 Task: Open Card Manufacturing Execution in Board Sales Territory Mapping and Analysis to Workspace Business Loans and add a team member Softage.3@softage.net, a label Blue, a checklist Cloud Computing, an attachment from Trello, a color Blue and finally, add a card description 'Create and send out employee satisfaction survey on recognition and rewards' and a comment 'We should approach this task with a sense of flexibility and adaptability, being open to feedback and willing to make adjustments as needed.'. Add a start date 'Jan 03, 1900' with a due date 'Jan 10, 1900'
Action: Mouse moved to (61, 356)
Screenshot: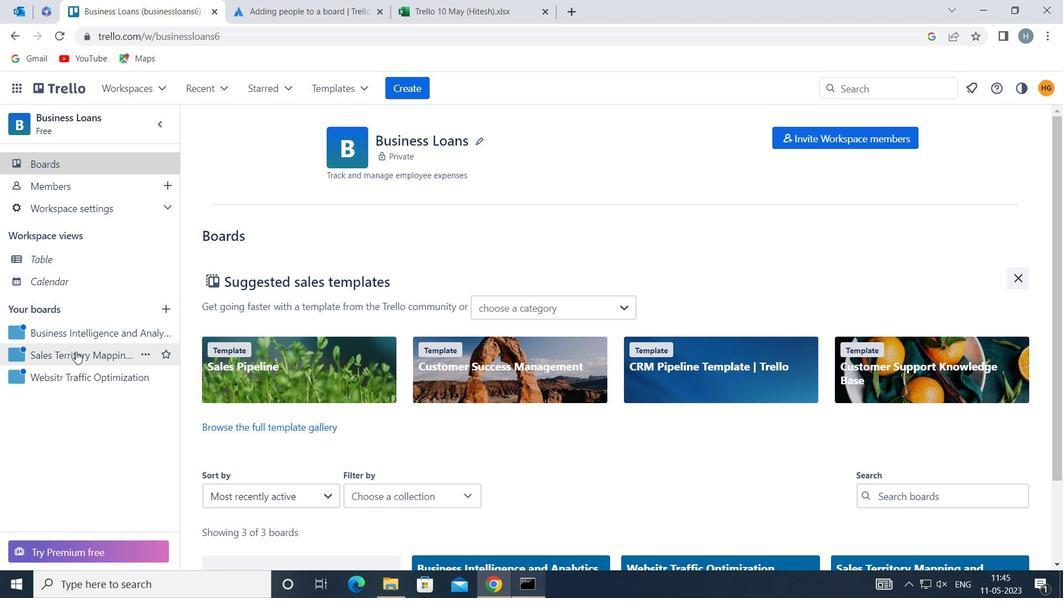 
Action: Mouse pressed left at (61, 356)
Screenshot: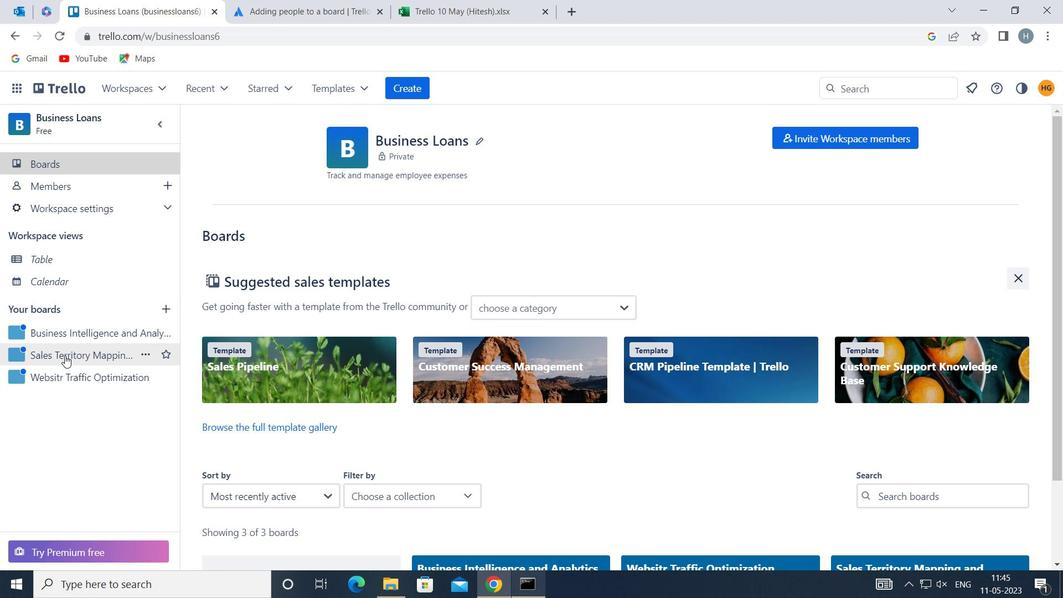 
Action: Mouse moved to (300, 197)
Screenshot: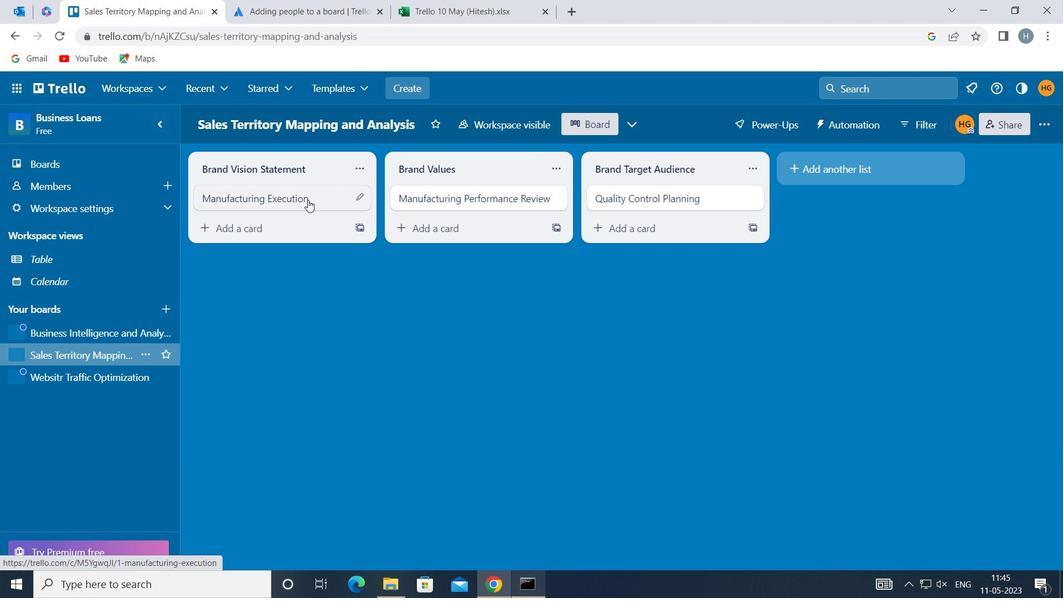 
Action: Mouse pressed left at (300, 197)
Screenshot: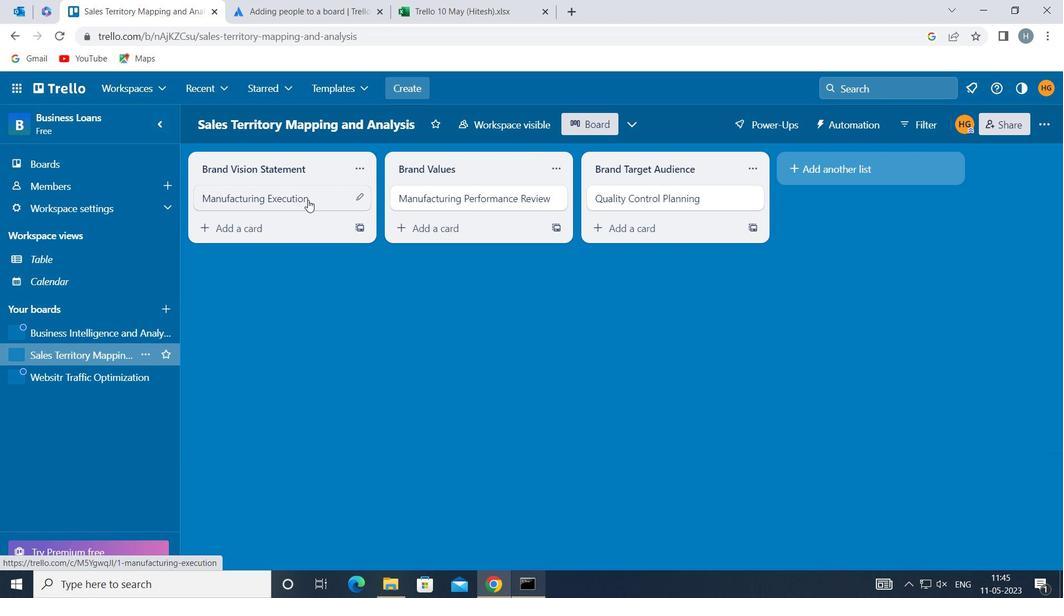 
Action: Mouse moved to (693, 198)
Screenshot: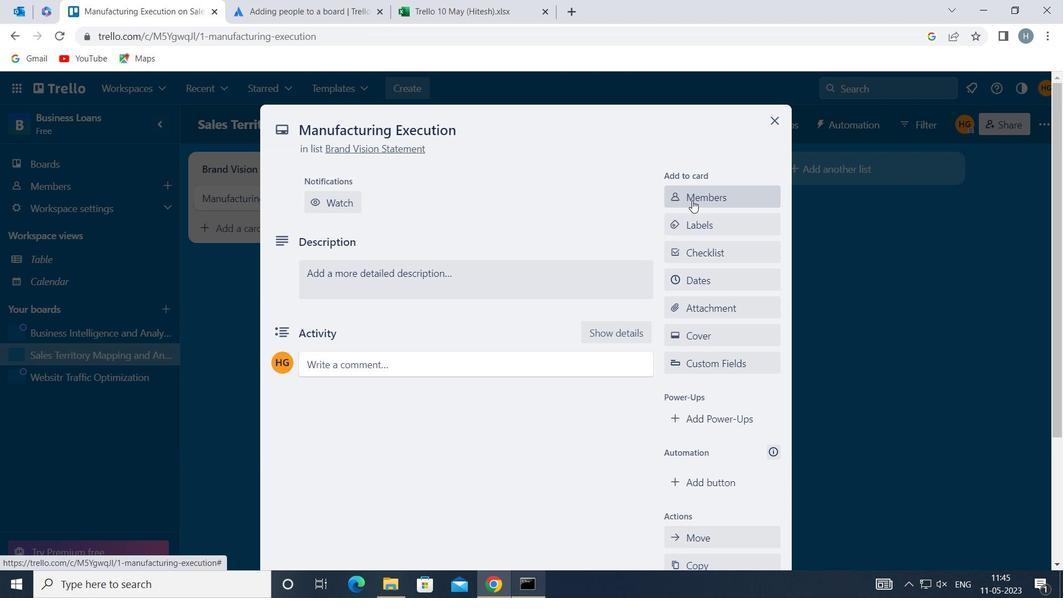 
Action: Mouse pressed left at (693, 198)
Screenshot: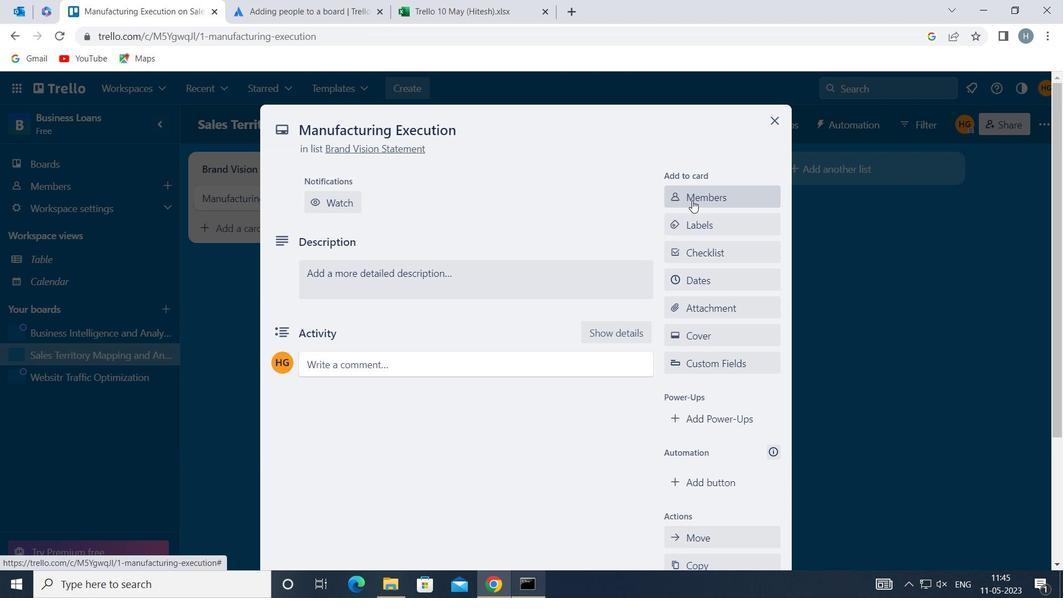 
Action: Mouse moved to (694, 197)
Screenshot: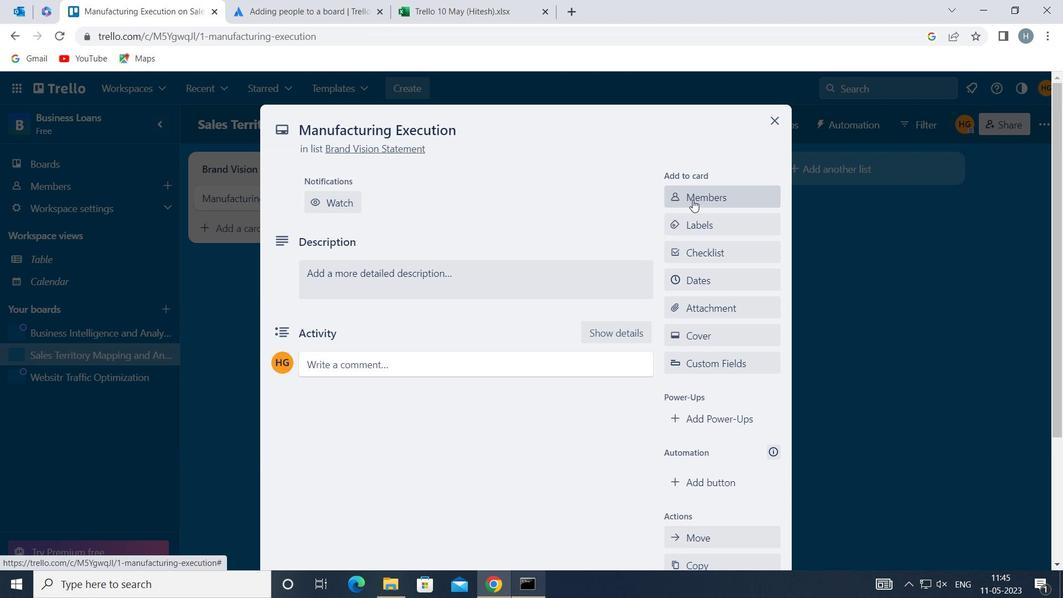 
Action: Key pressed softage
Screenshot: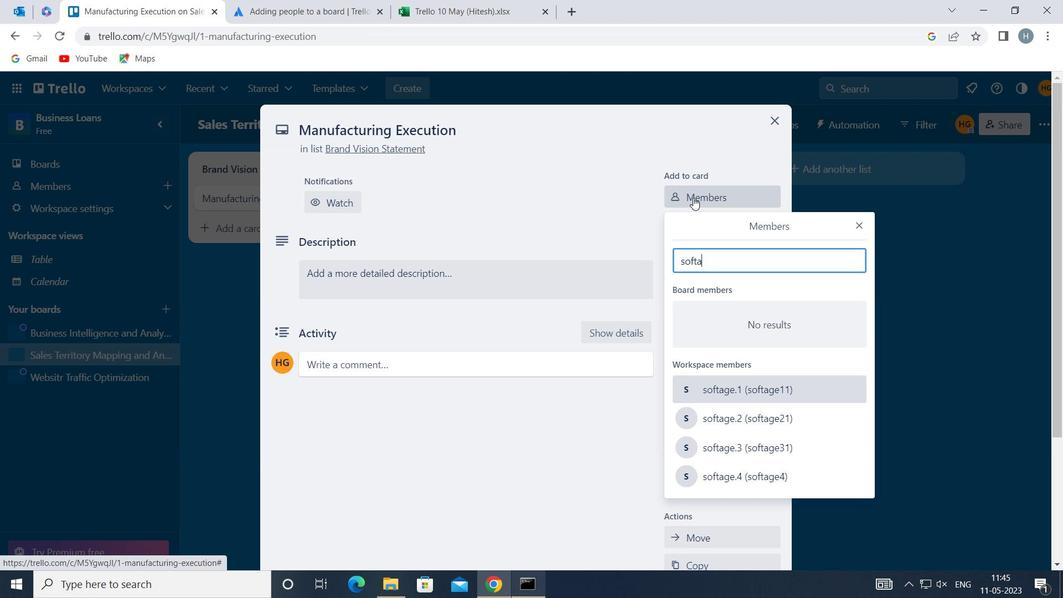 
Action: Mouse moved to (770, 444)
Screenshot: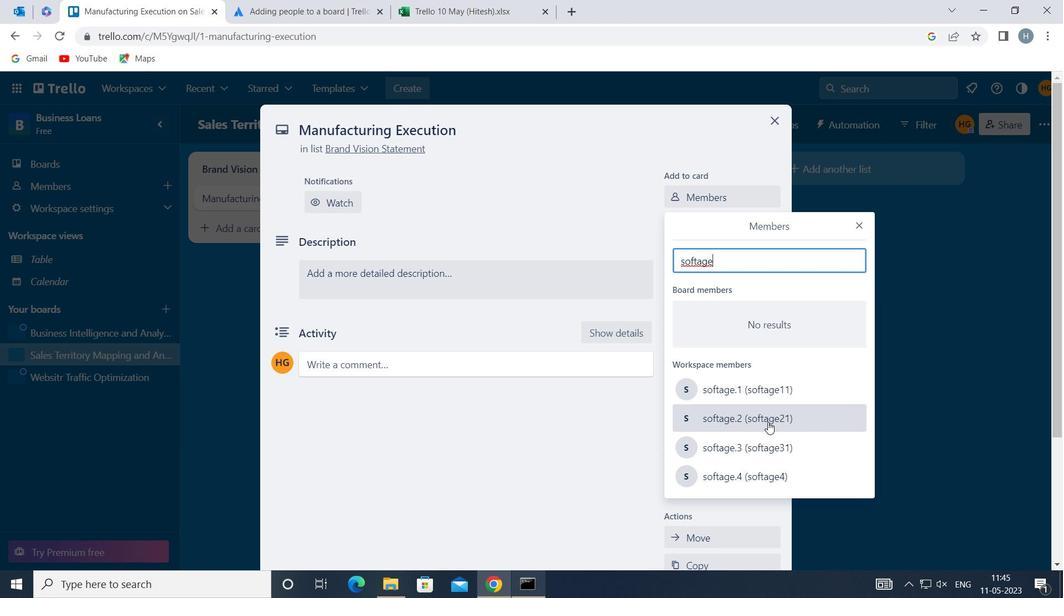 
Action: Mouse pressed left at (770, 444)
Screenshot: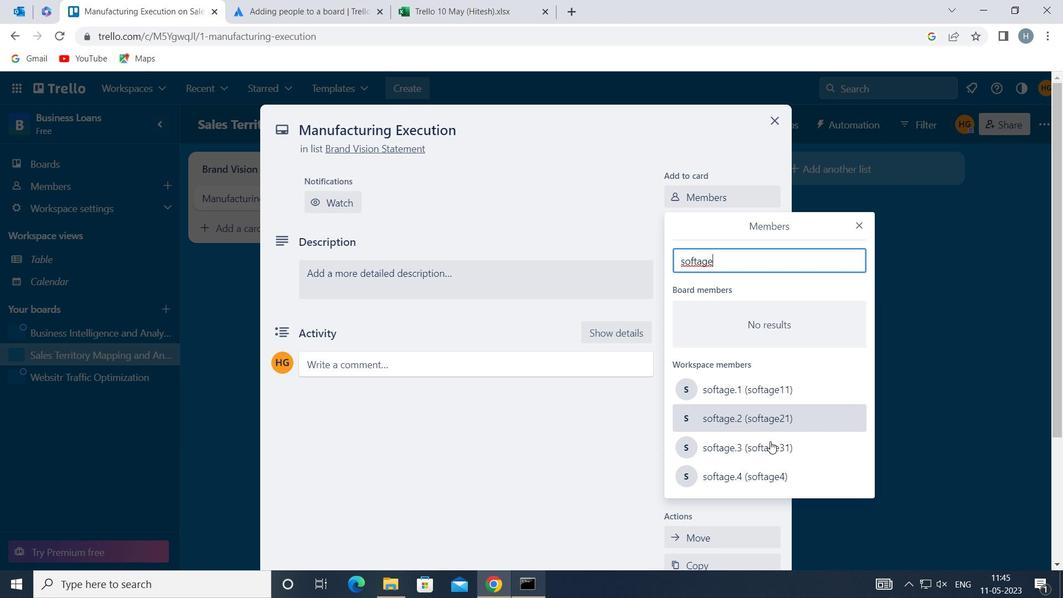 
Action: Mouse moved to (860, 221)
Screenshot: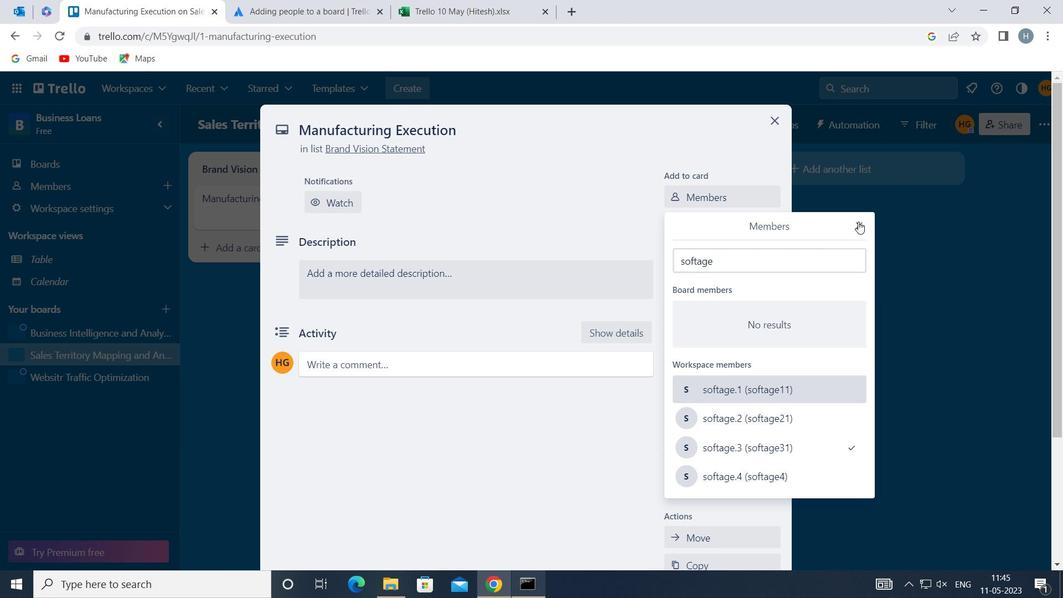 
Action: Mouse pressed left at (860, 221)
Screenshot: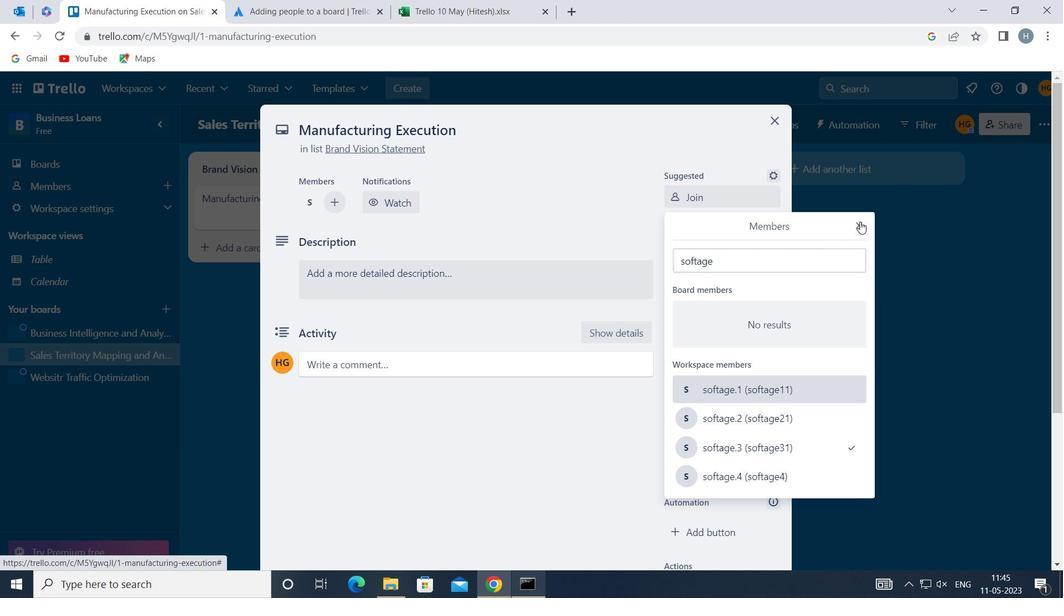 
Action: Mouse moved to (731, 274)
Screenshot: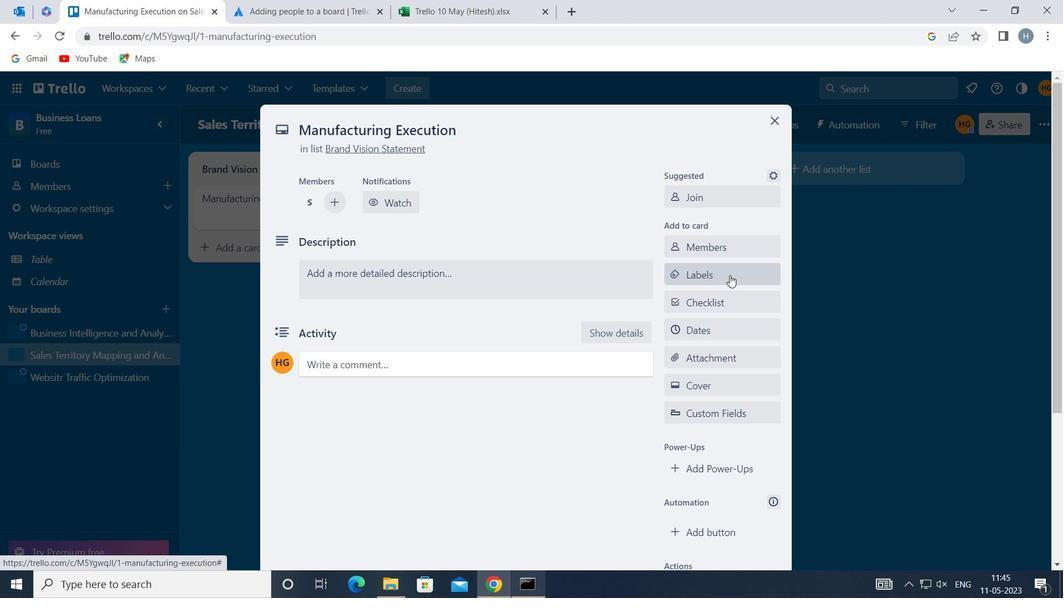 
Action: Mouse pressed left at (731, 274)
Screenshot: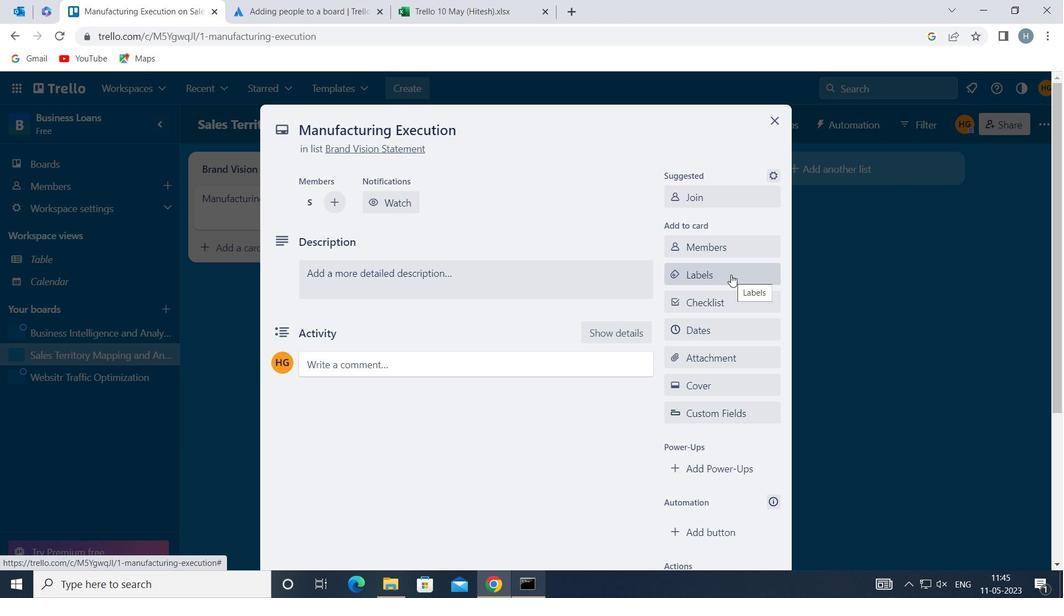 
Action: Mouse moved to (745, 325)
Screenshot: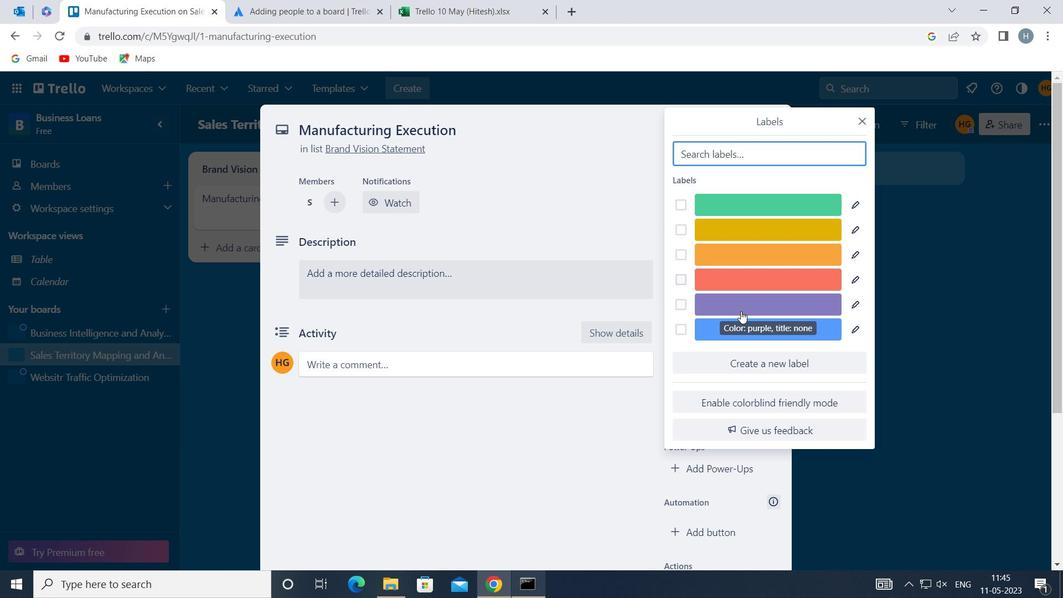
Action: Mouse pressed left at (745, 325)
Screenshot: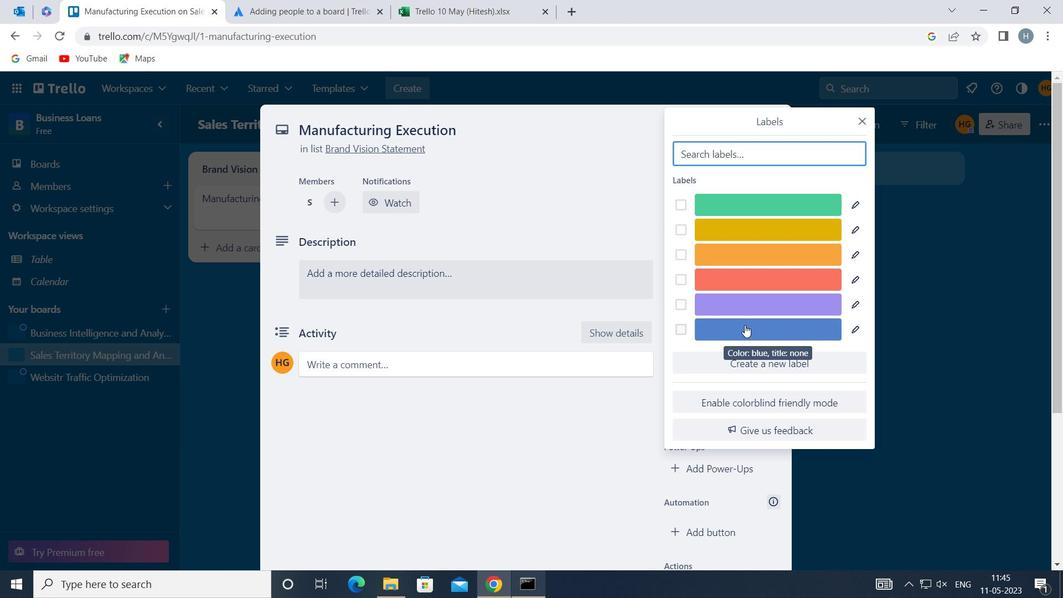 
Action: Mouse moved to (861, 119)
Screenshot: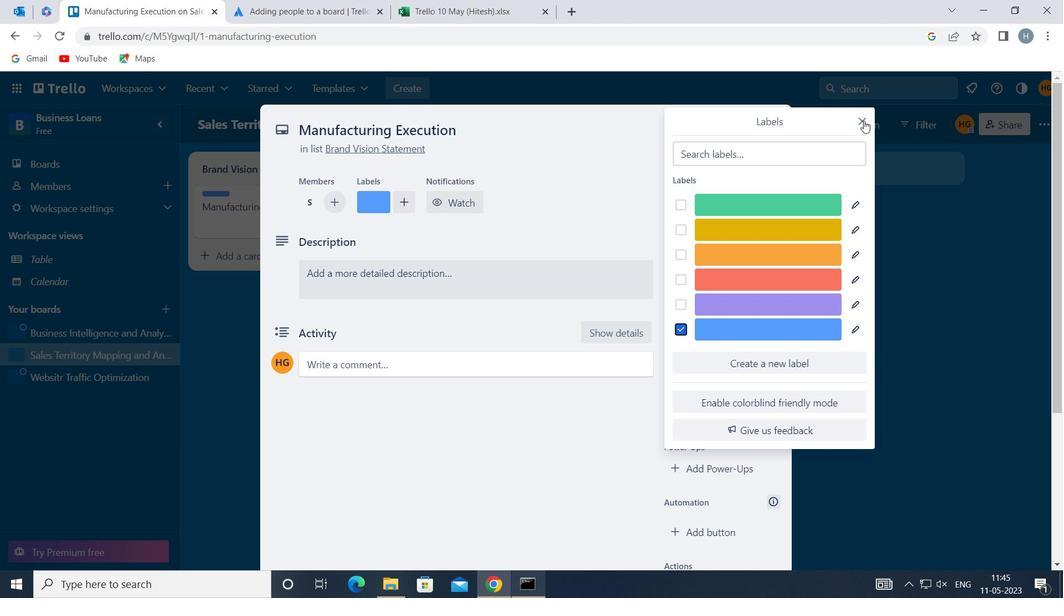 
Action: Mouse pressed left at (861, 119)
Screenshot: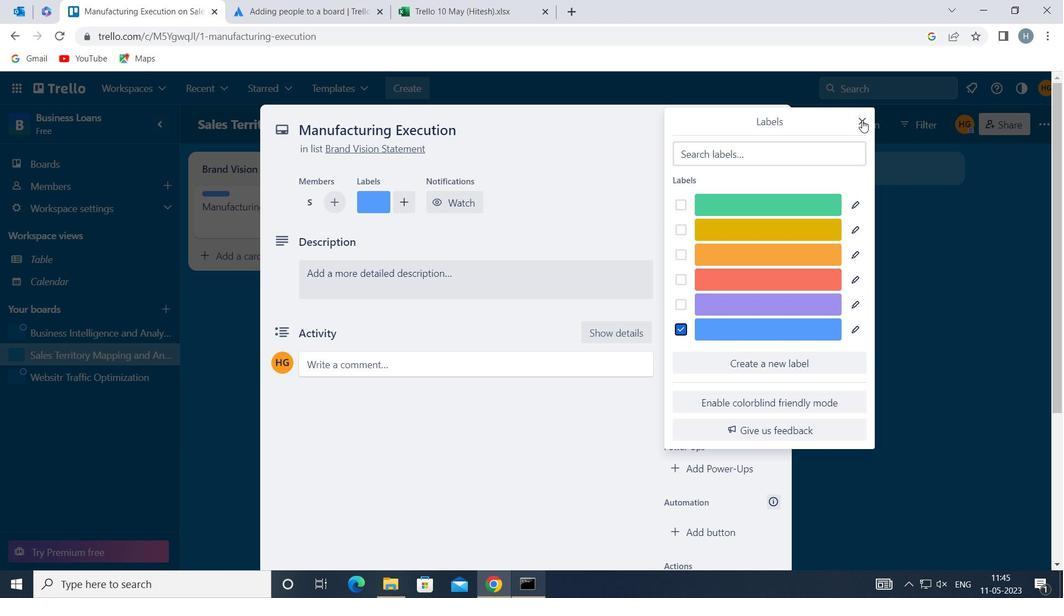 
Action: Mouse moved to (731, 294)
Screenshot: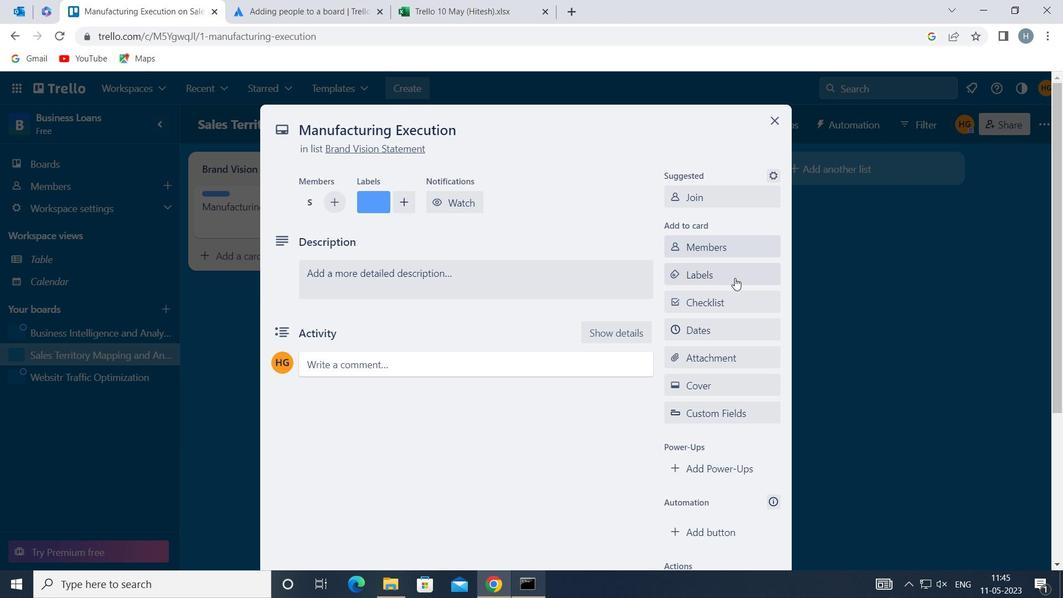 
Action: Mouse pressed left at (731, 294)
Screenshot: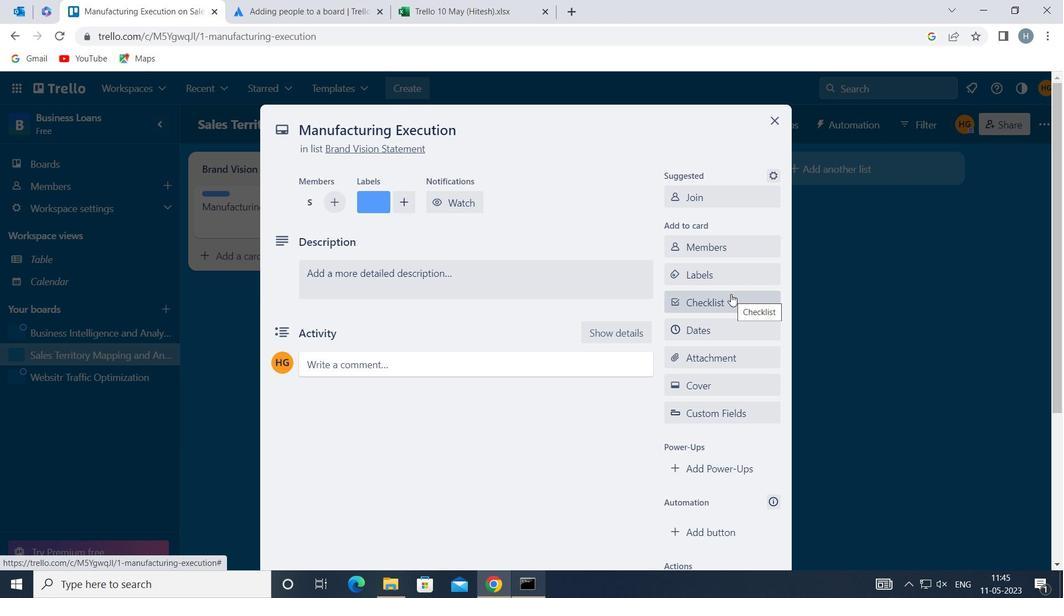 
Action: Key pressed <Key.shift>CLOUD
Screenshot: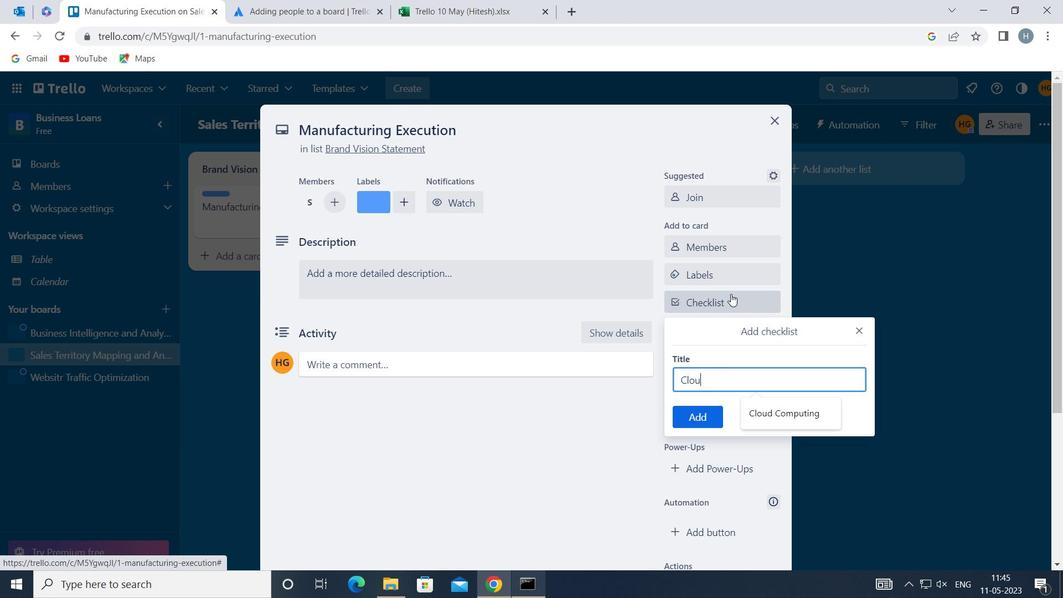 
Action: Mouse moved to (770, 412)
Screenshot: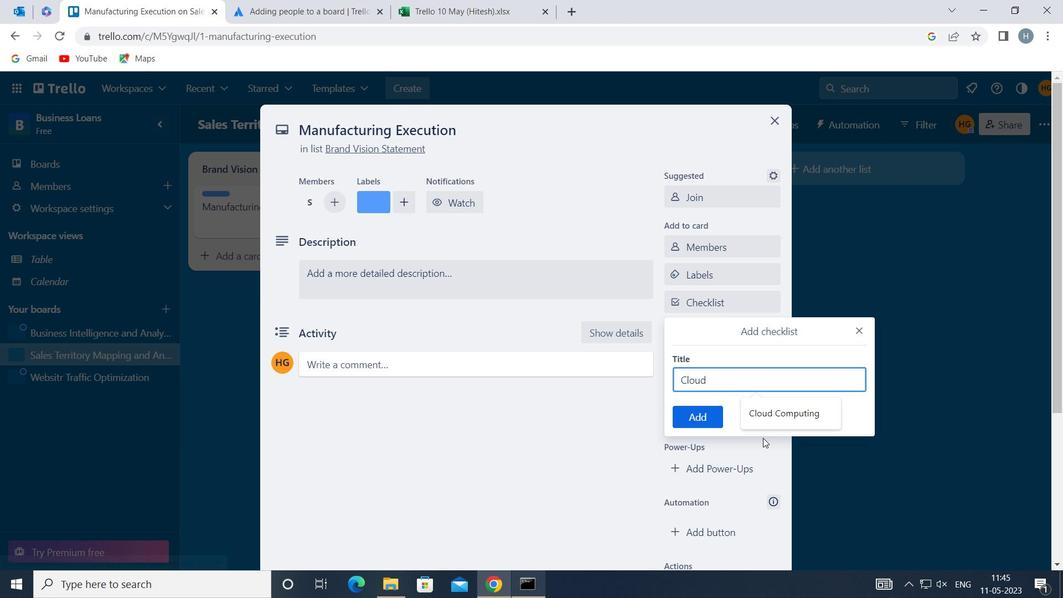 
Action: Mouse pressed left at (770, 412)
Screenshot: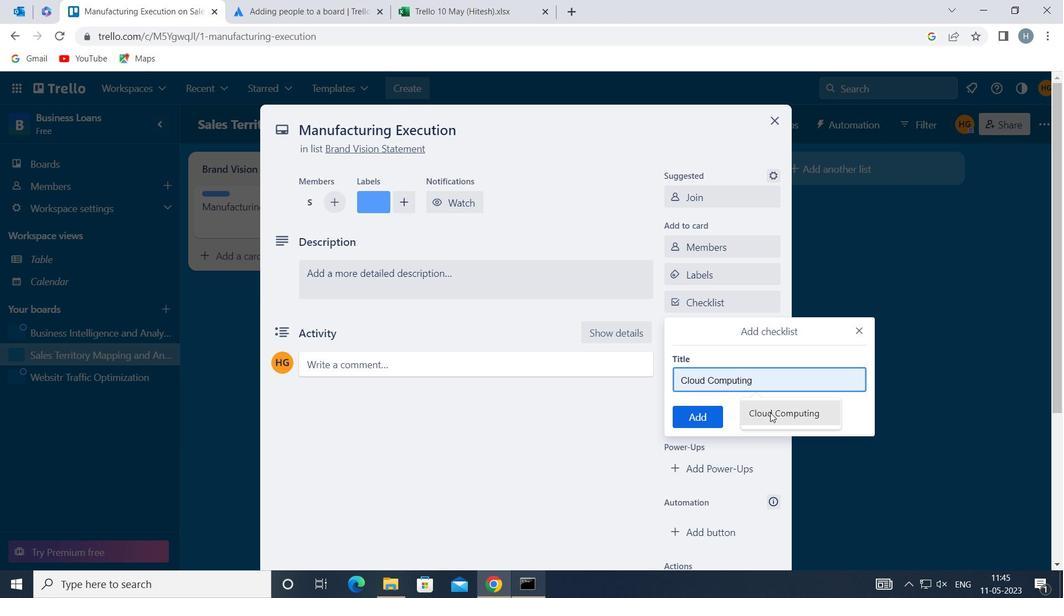 
Action: Mouse moved to (701, 413)
Screenshot: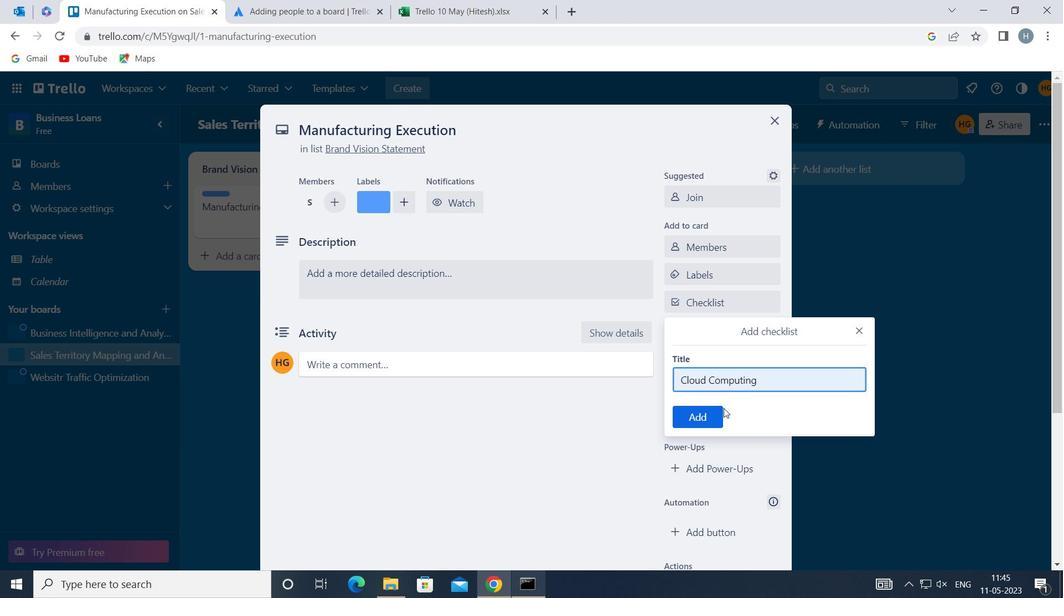 
Action: Mouse pressed left at (701, 413)
Screenshot: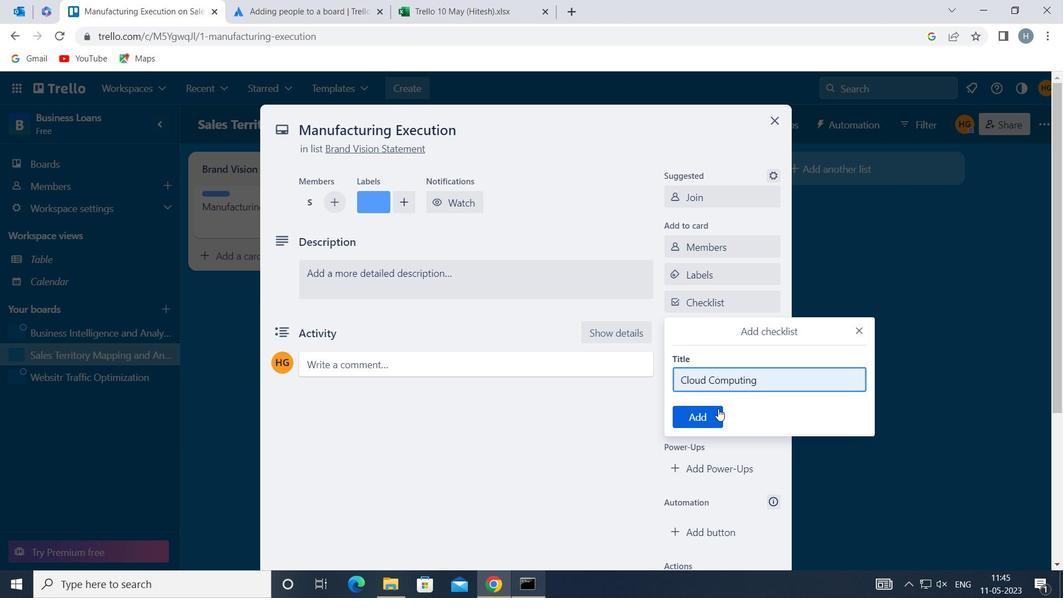 
Action: Mouse moved to (722, 356)
Screenshot: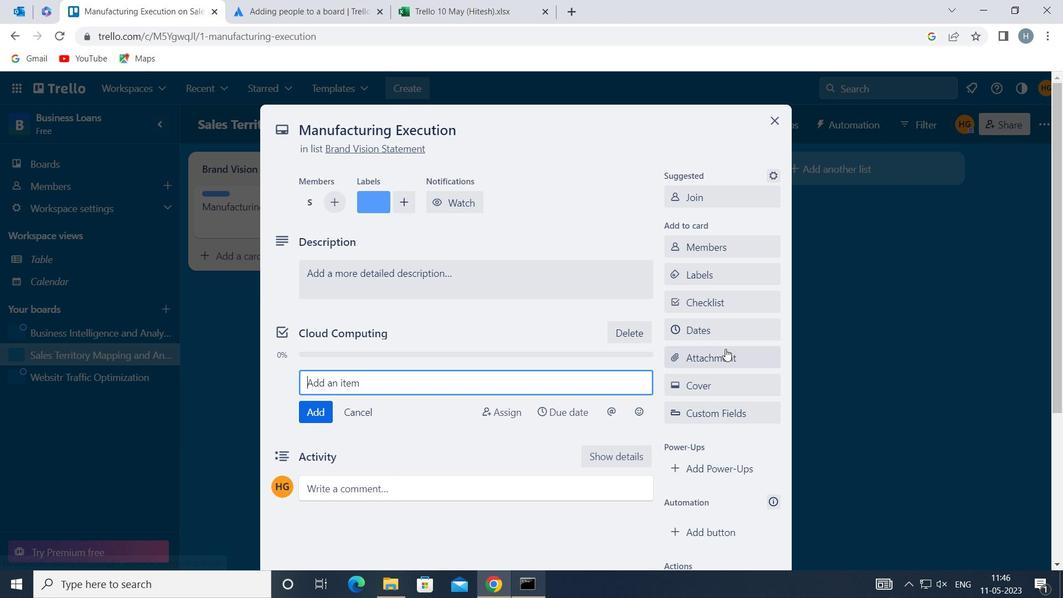 
Action: Mouse pressed left at (722, 356)
Screenshot: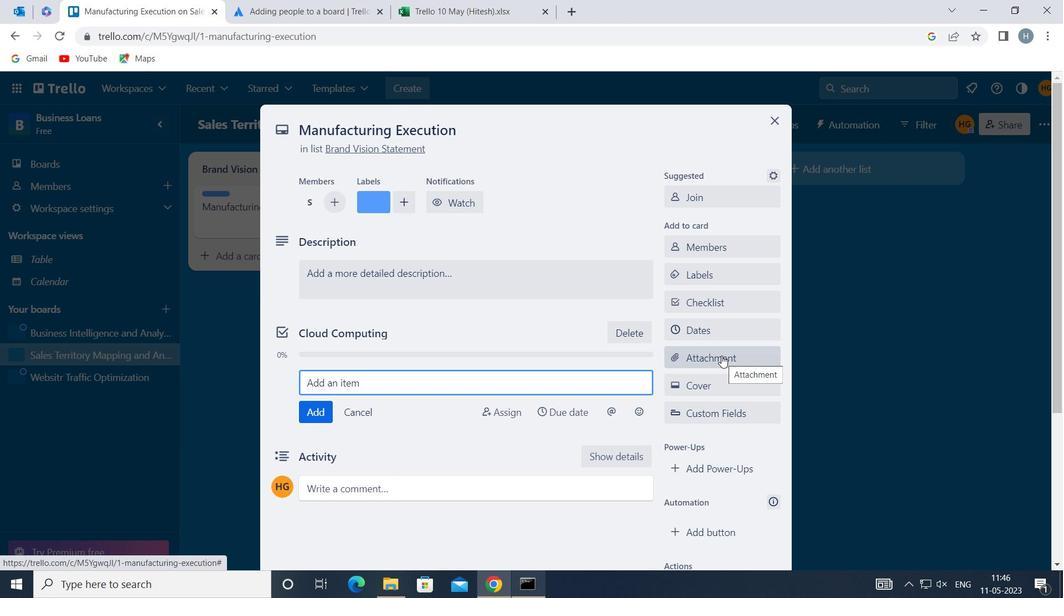 
Action: Mouse moved to (717, 172)
Screenshot: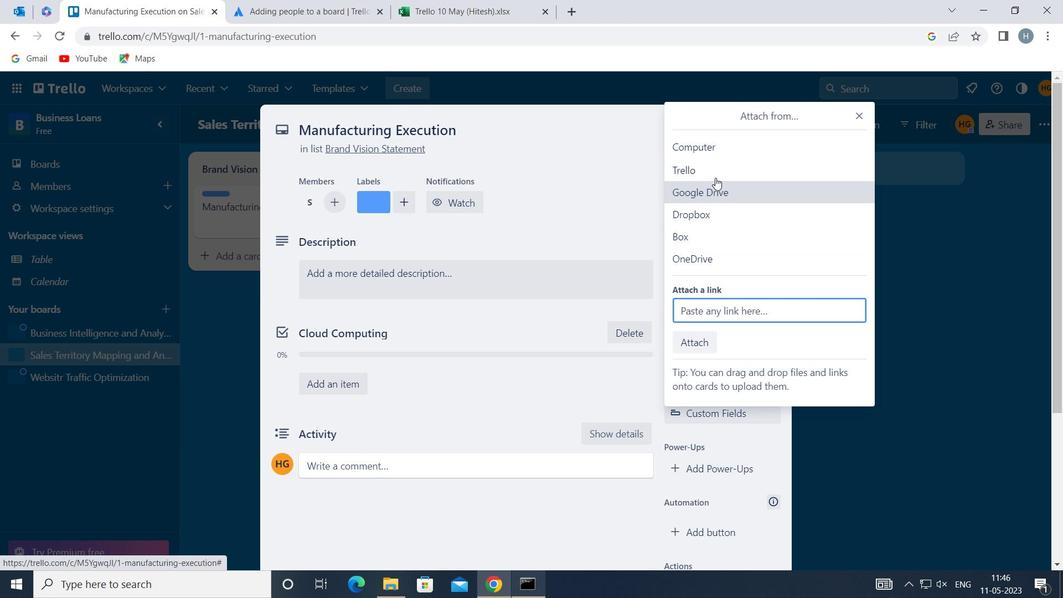 
Action: Mouse pressed left at (717, 172)
Screenshot: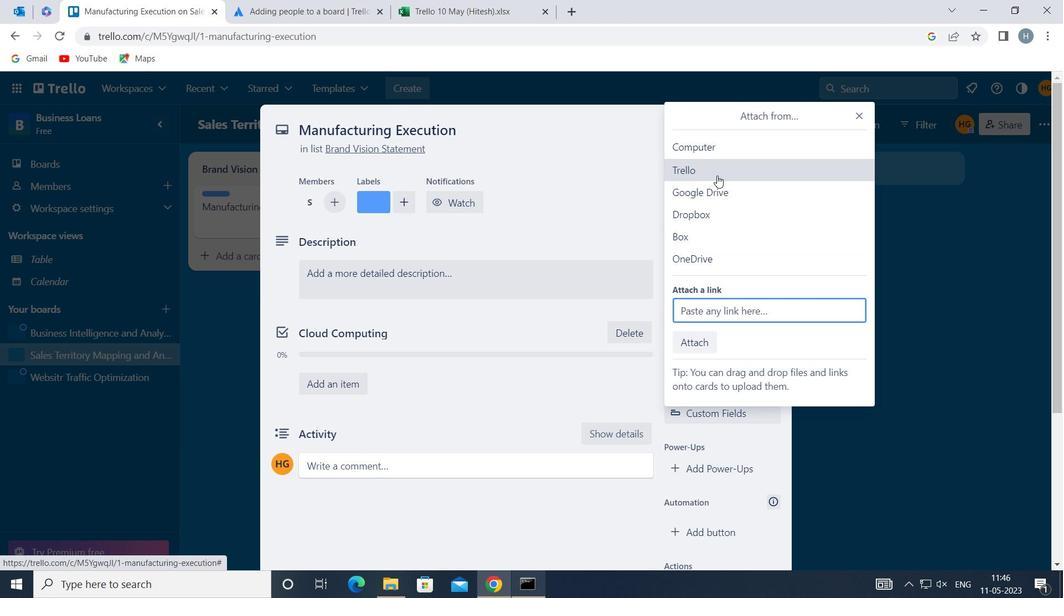 
Action: Mouse moved to (732, 234)
Screenshot: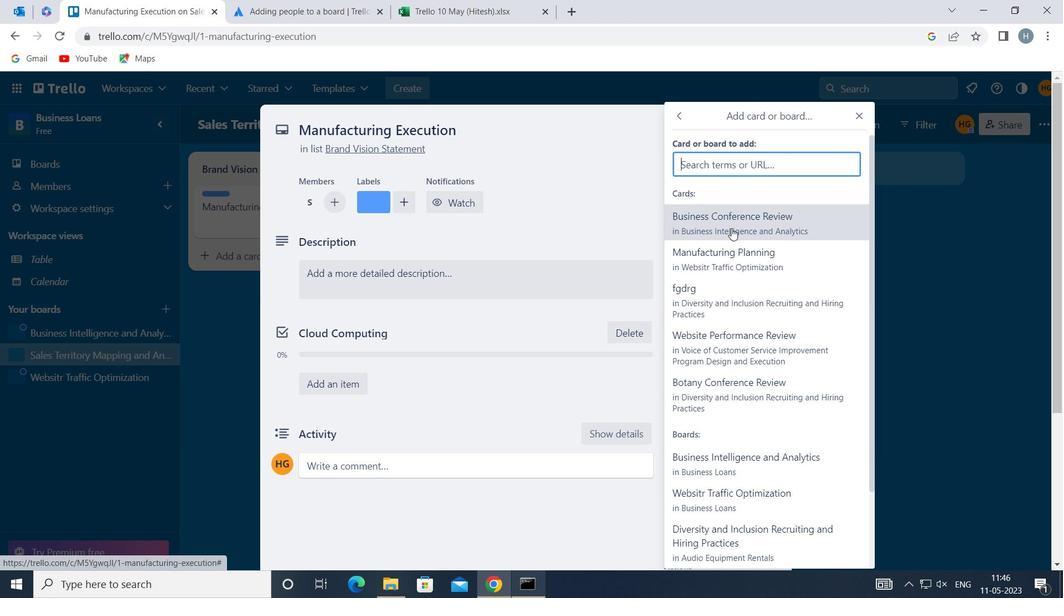 
Action: Mouse pressed left at (732, 234)
Screenshot: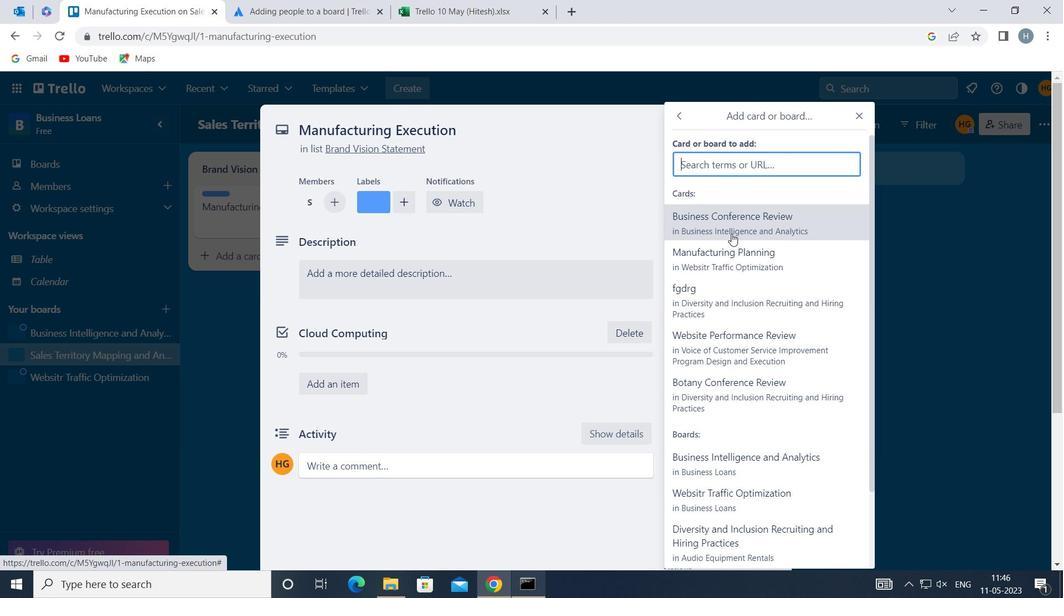 
Action: Mouse moved to (723, 378)
Screenshot: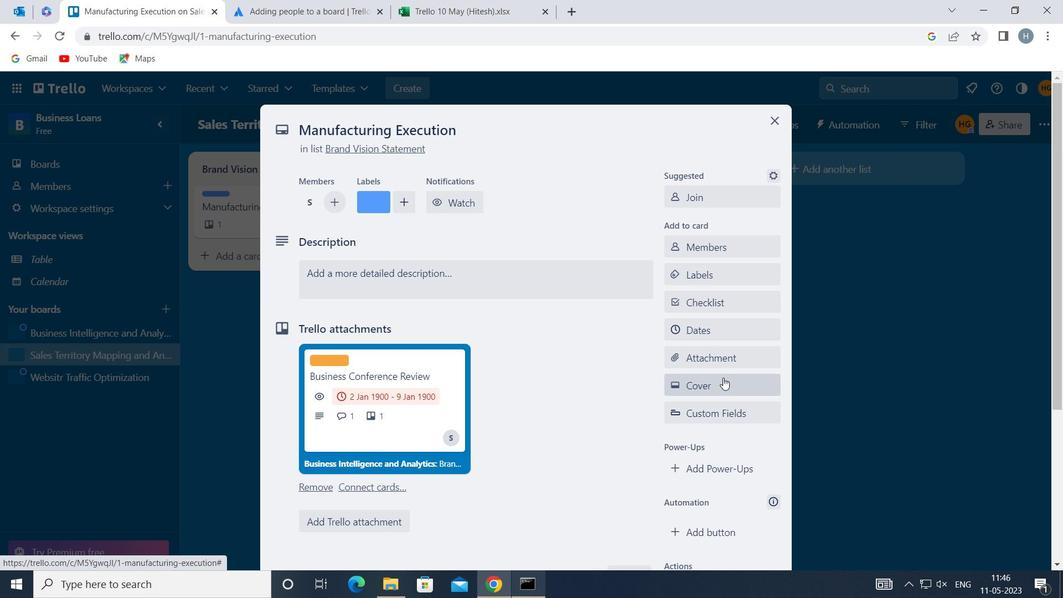
Action: Mouse pressed left at (723, 378)
Screenshot: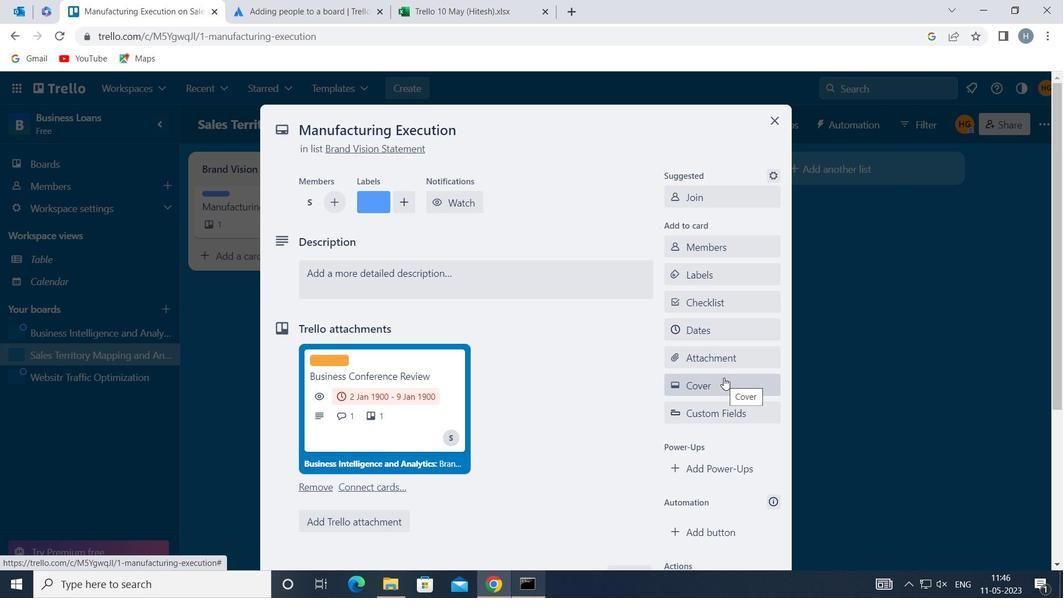 
Action: Mouse moved to (690, 321)
Screenshot: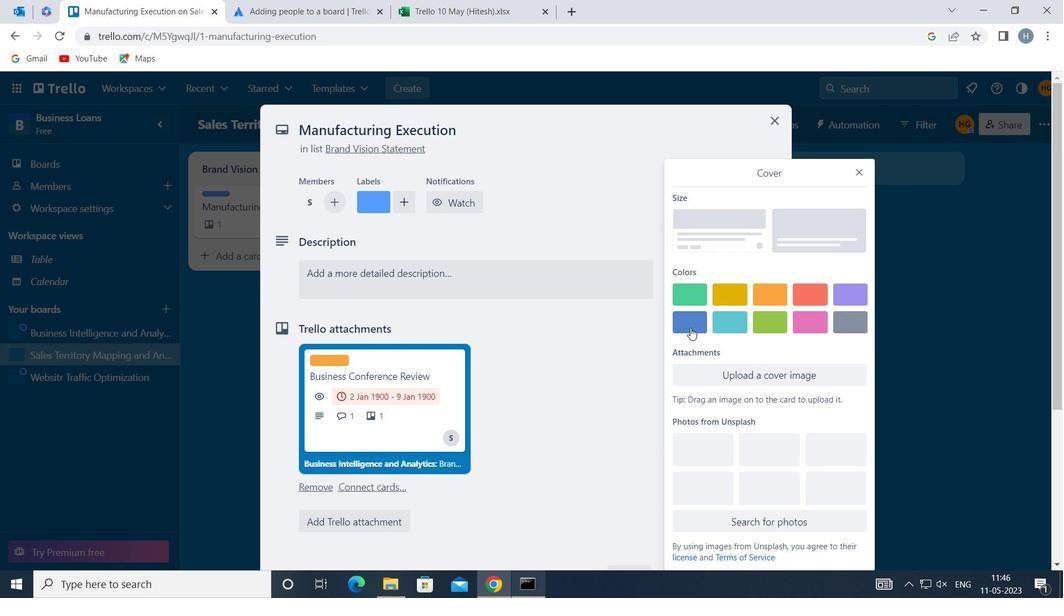 
Action: Mouse pressed left at (690, 321)
Screenshot: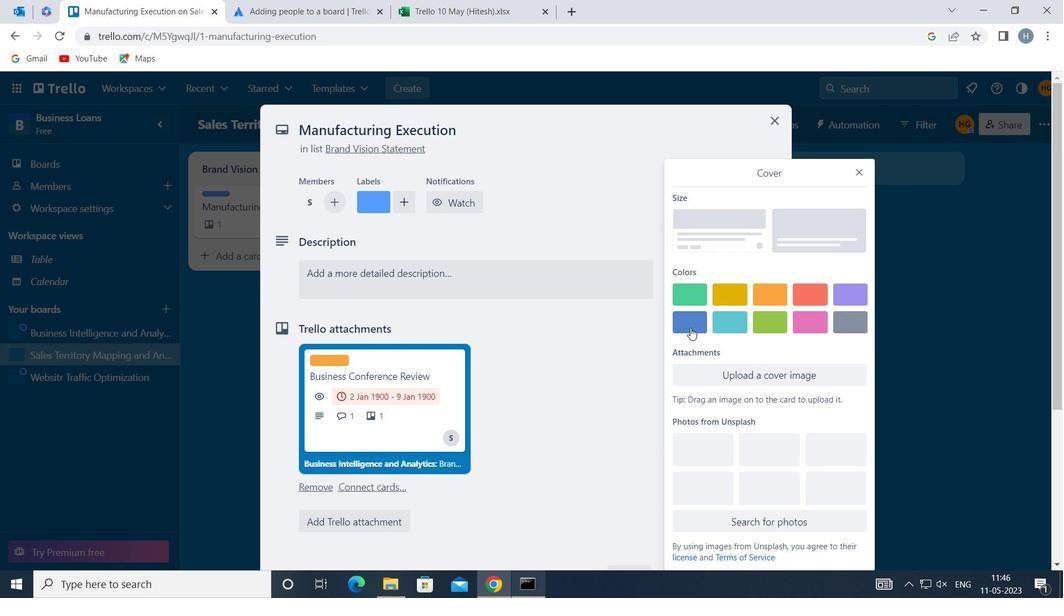 
Action: Mouse moved to (862, 142)
Screenshot: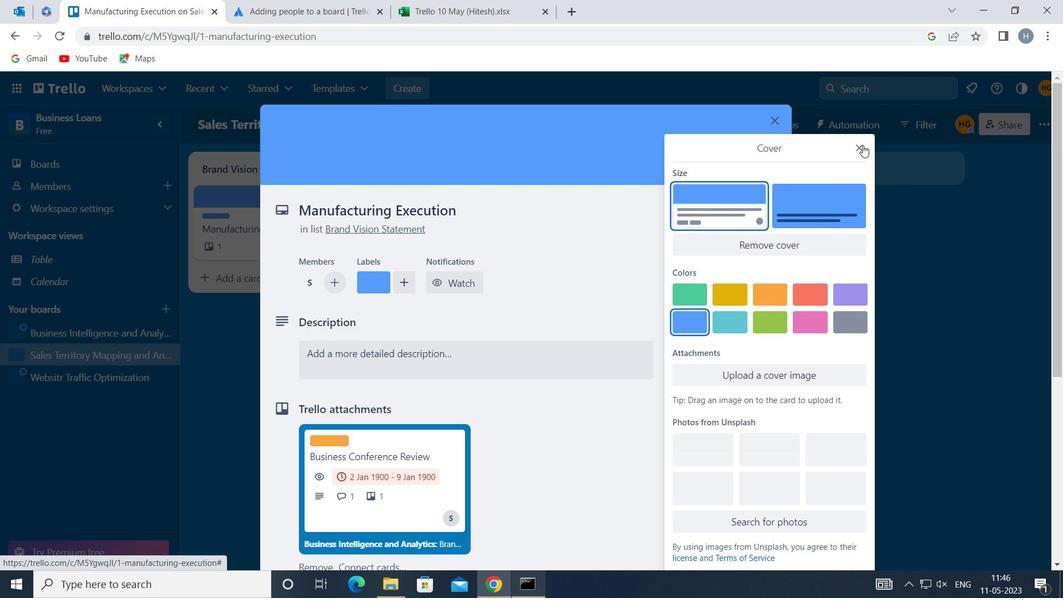 
Action: Mouse pressed left at (862, 142)
Screenshot: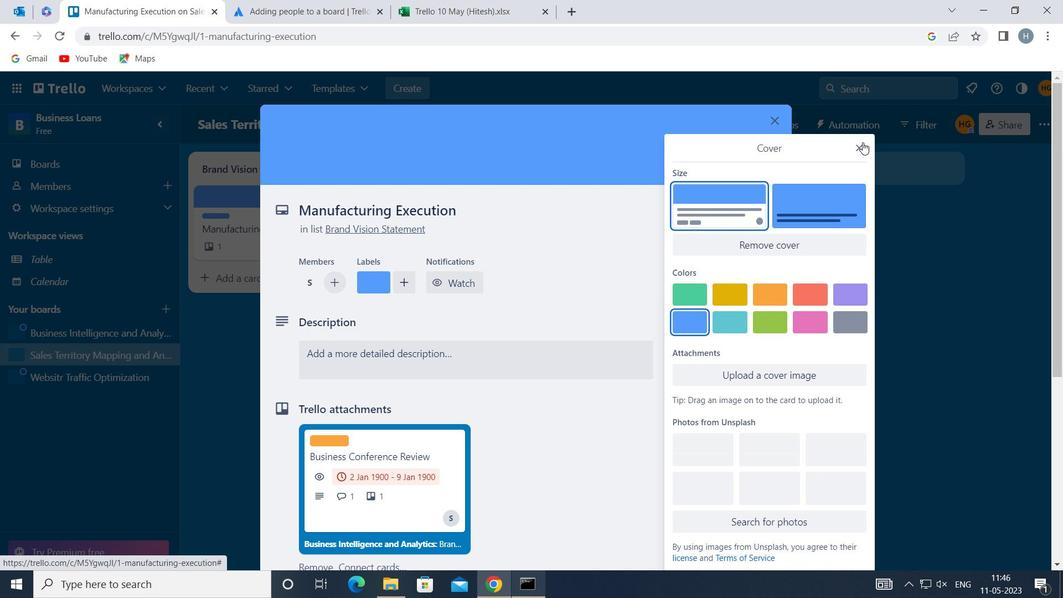 
Action: Mouse moved to (534, 348)
Screenshot: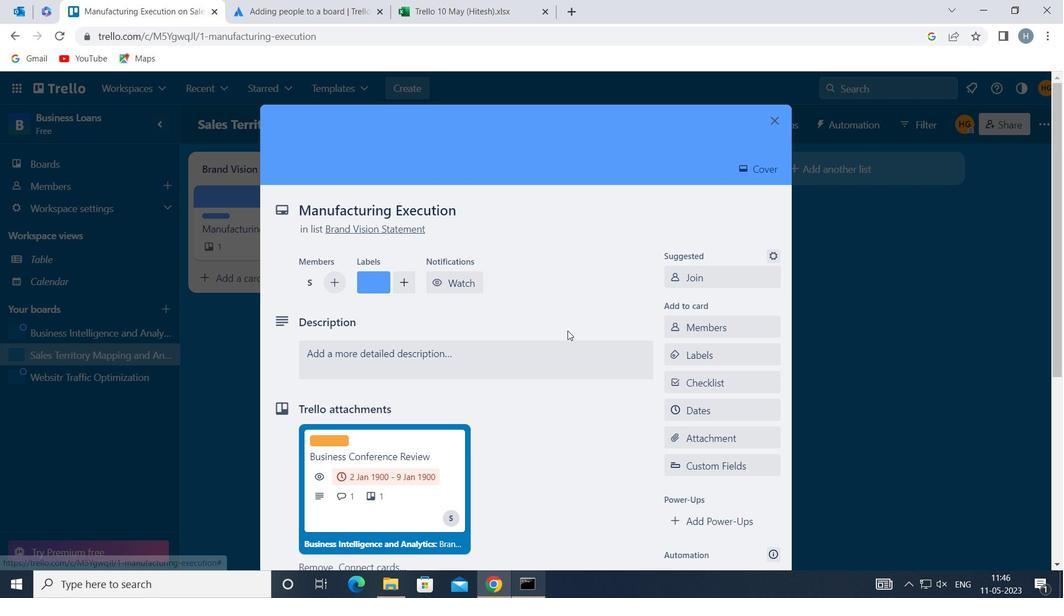 
Action: Mouse pressed left at (534, 348)
Screenshot: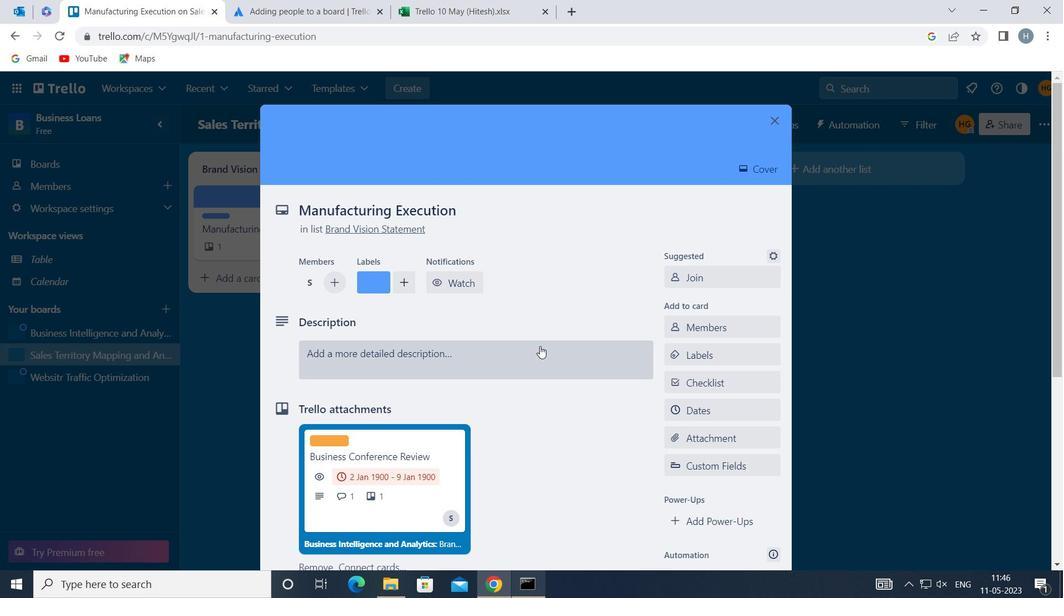 
Action: Mouse moved to (480, 396)
Screenshot: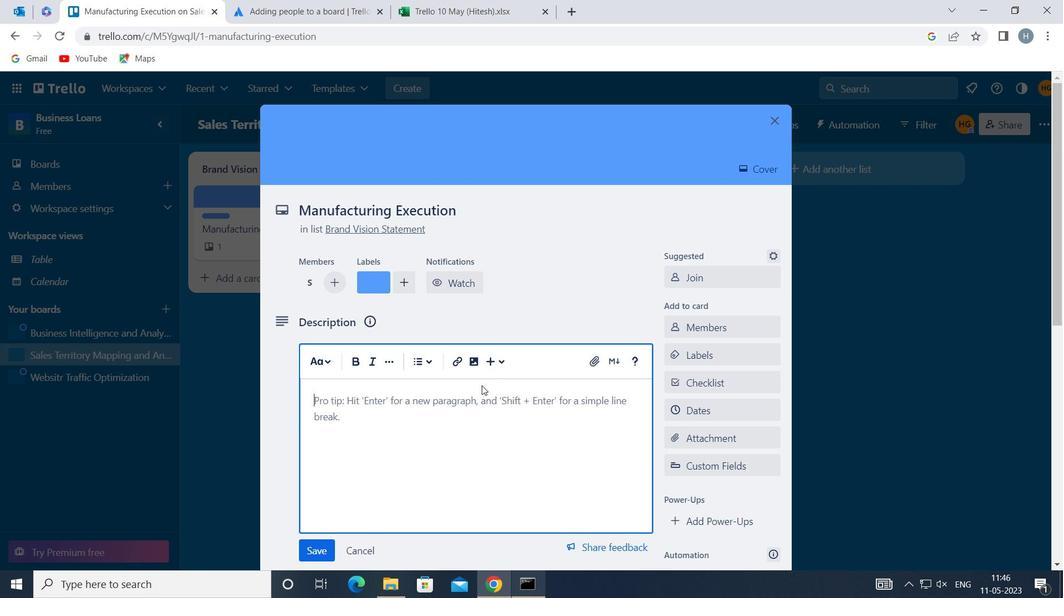 
Action: Mouse pressed left at (480, 396)
Screenshot: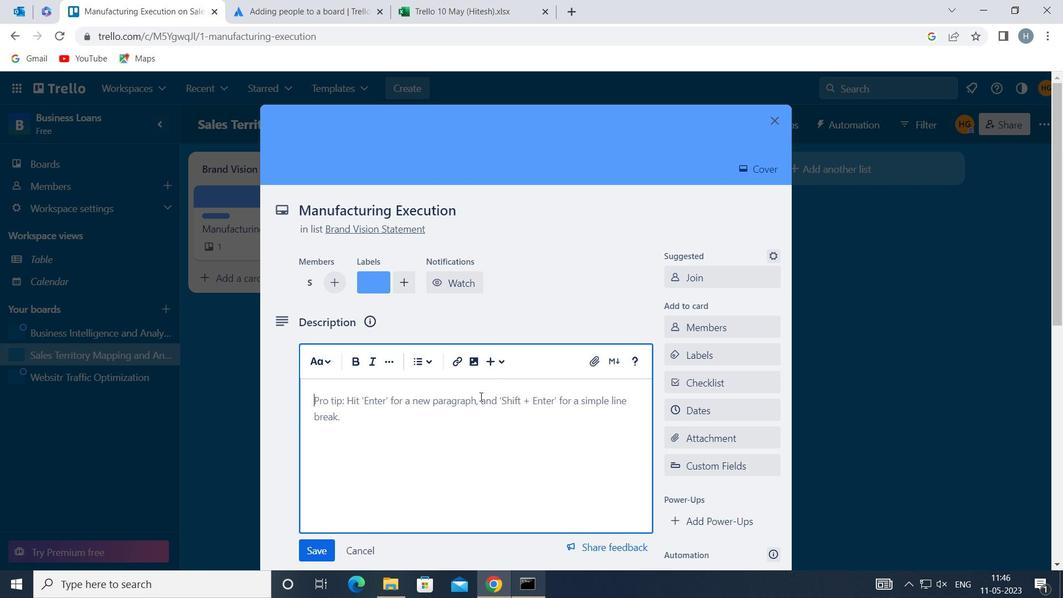 
Action: Key pressed <Key.shift>CREATE<Key.space>AND<Key.space>SEND<Key.space>OUT<Key.space>R<Key.backspace>EMPLOYEE<Key.space>SATISFACTION<Key.space>SURVEY<Key.space>ON<Key.space>RECOGNITION<Key.space>AND<Key.space>REWARDS
Screenshot: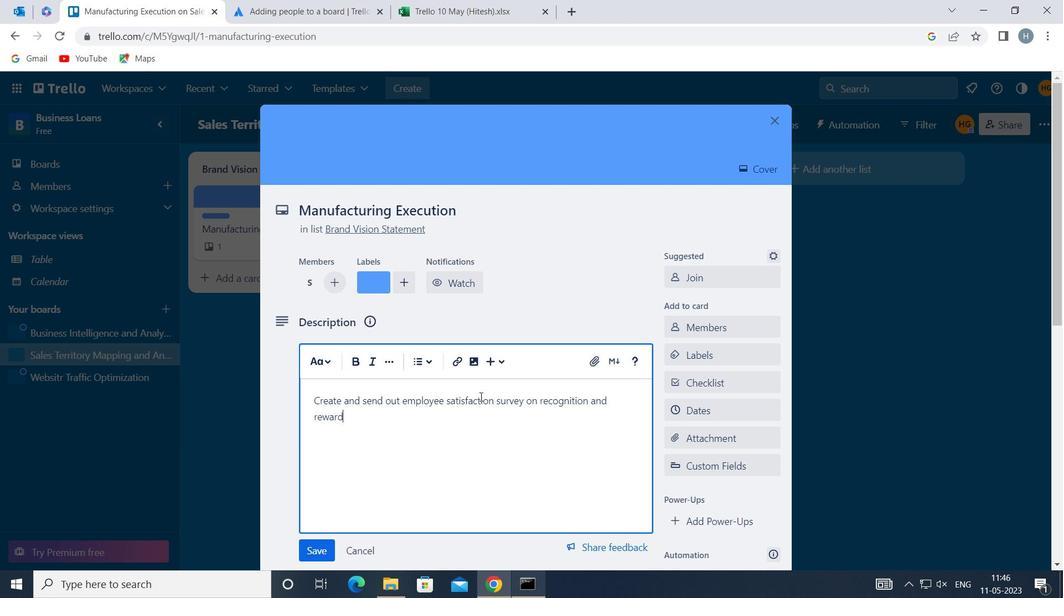 
Action: Mouse moved to (319, 544)
Screenshot: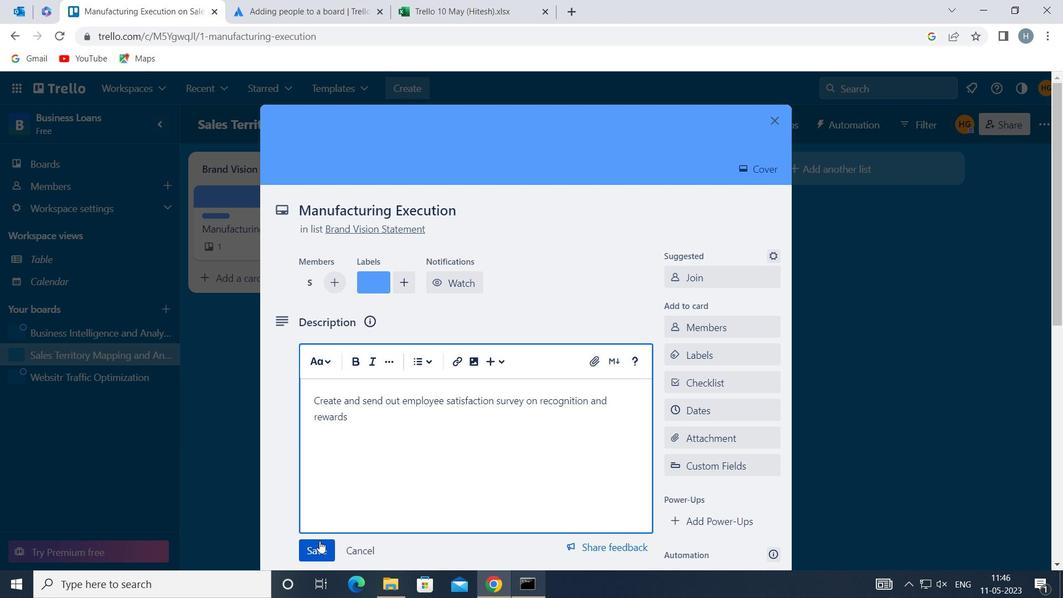 
Action: Mouse pressed left at (319, 544)
Screenshot: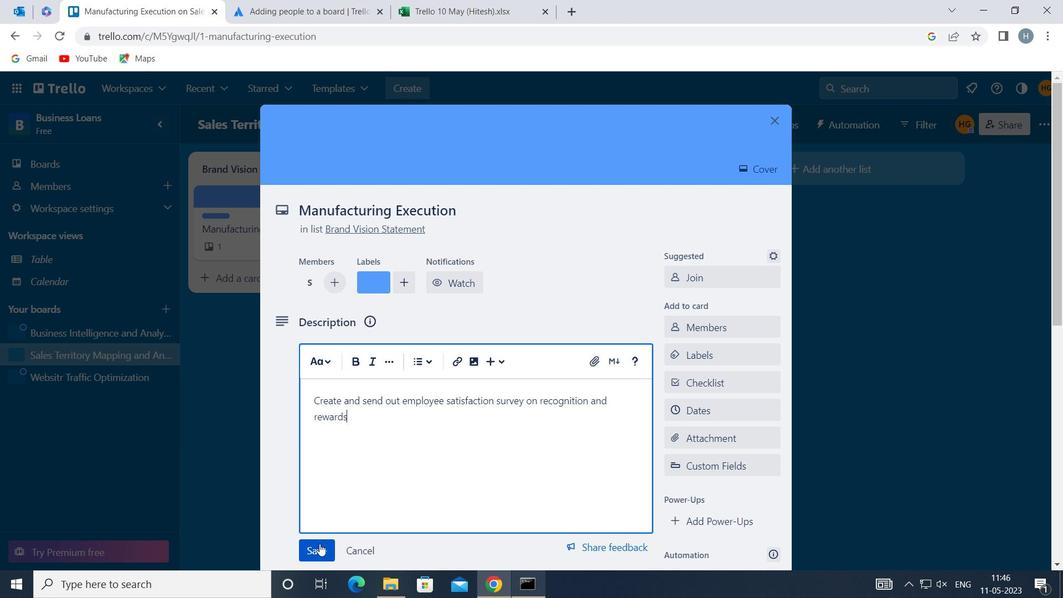 
Action: Mouse moved to (412, 442)
Screenshot: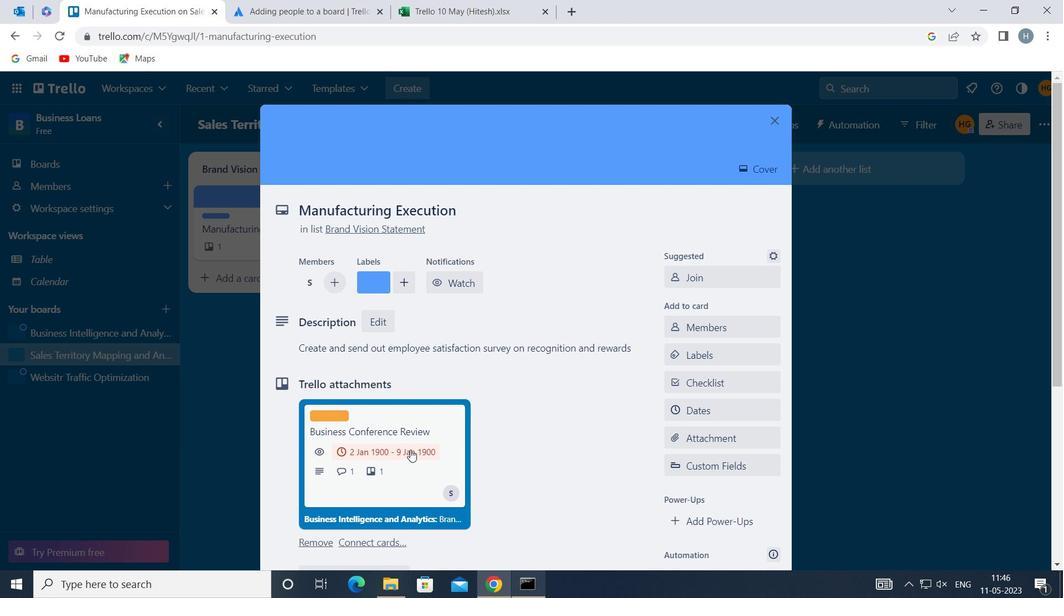 
Action: Mouse scrolled (412, 441) with delta (0, 0)
Screenshot: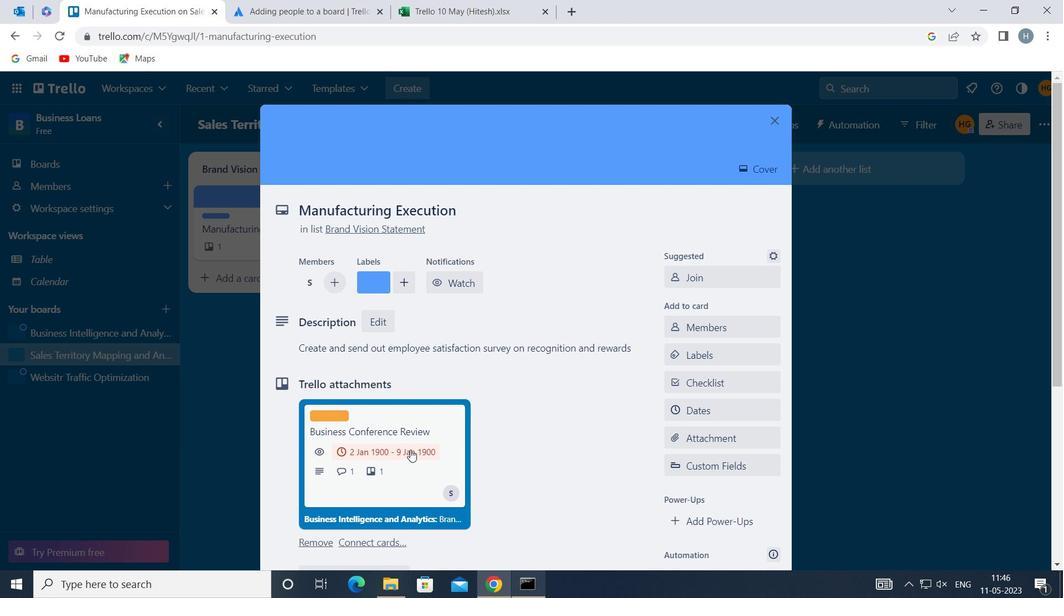 
Action: Mouse scrolled (412, 441) with delta (0, 0)
Screenshot: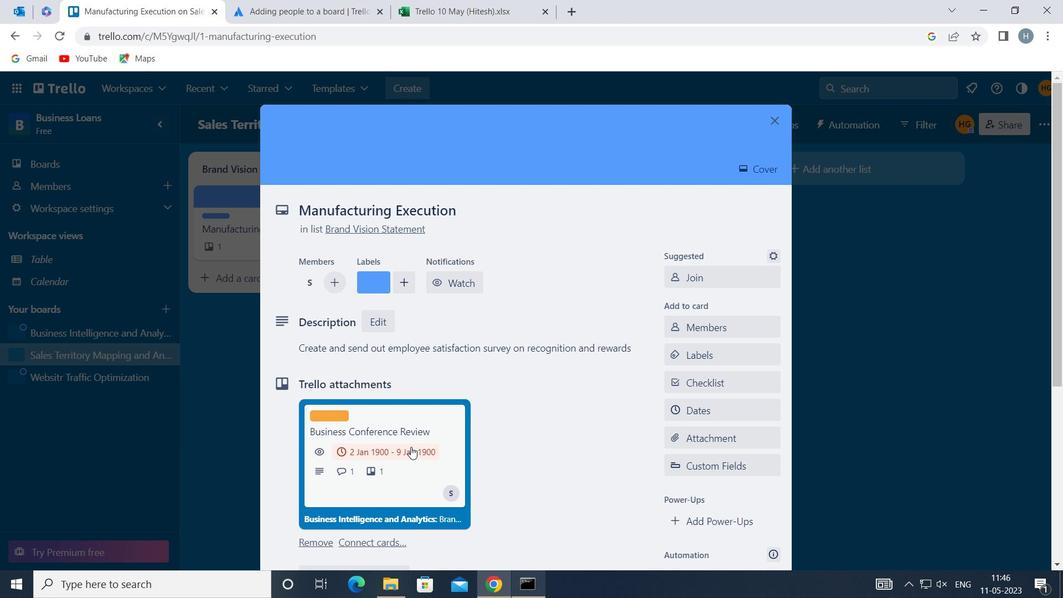 
Action: Mouse moved to (459, 408)
Screenshot: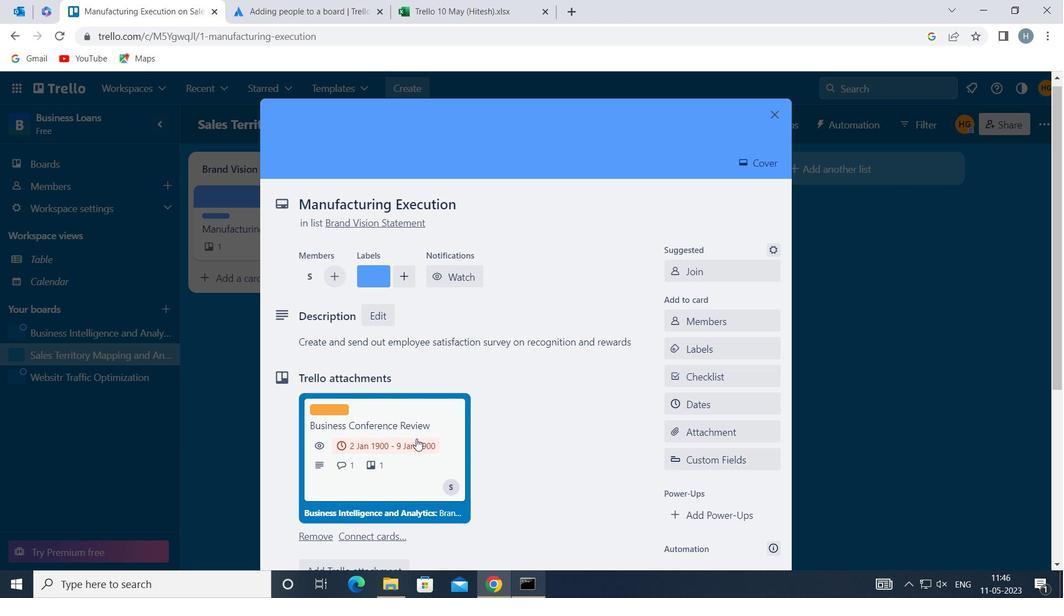 
Action: Mouse scrolled (459, 407) with delta (0, 0)
Screenshot: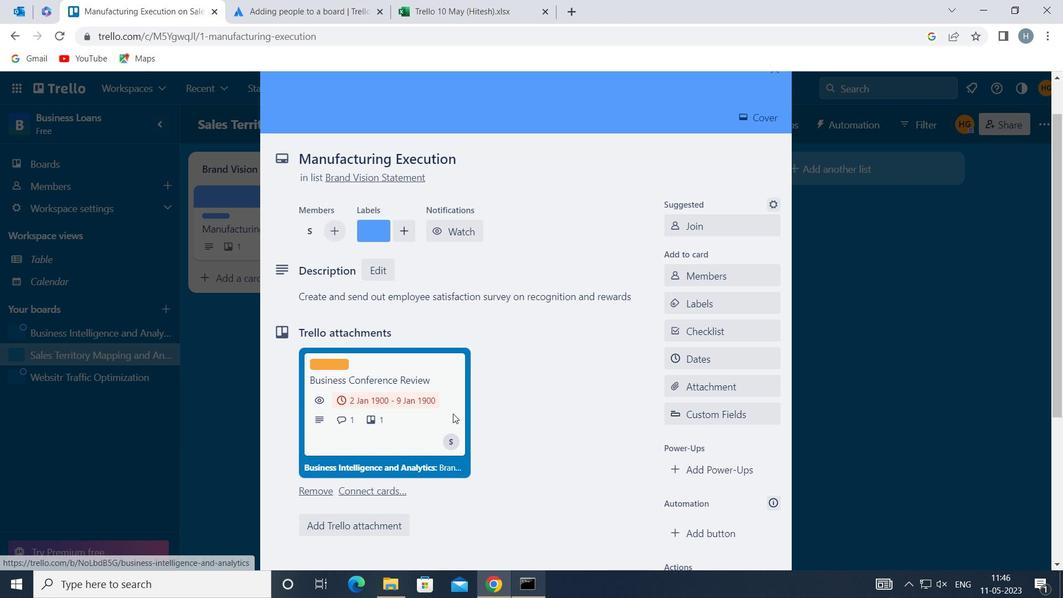 
Action: Mouse scrolled (459, 407) with delta (0, 0)
Screenshot: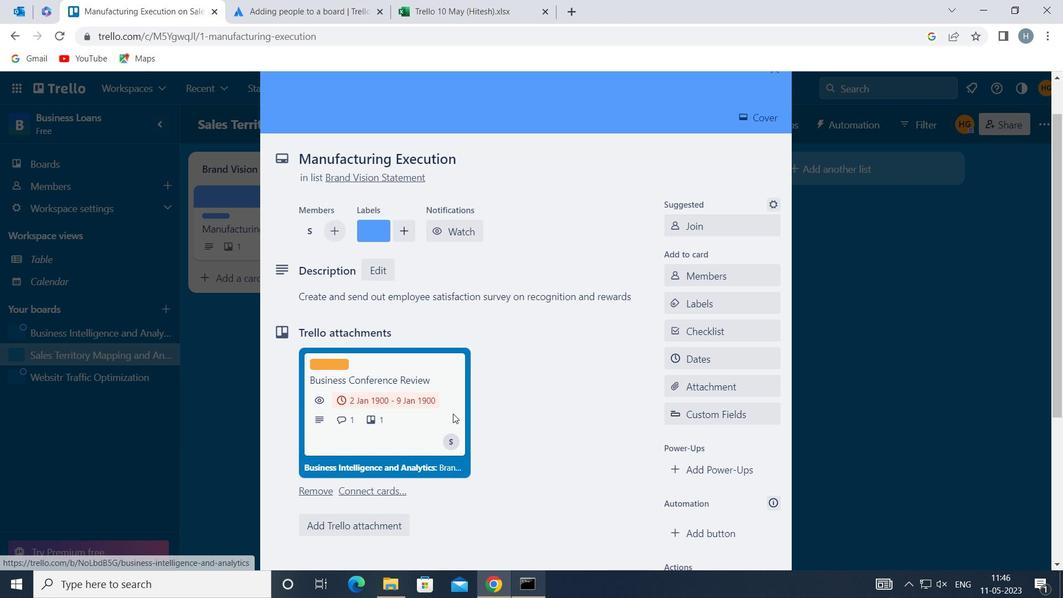 
Action: Mouse scrolled (459, 407) with delta (0, 0)
Screenshot: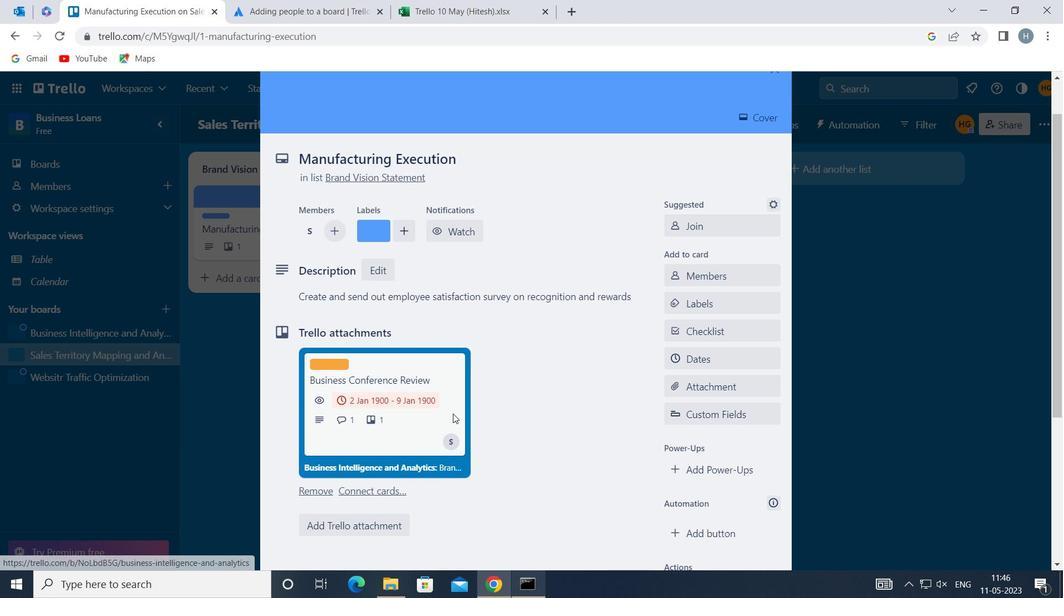
Action: Mouse moved to (457, 475)
Screenshot: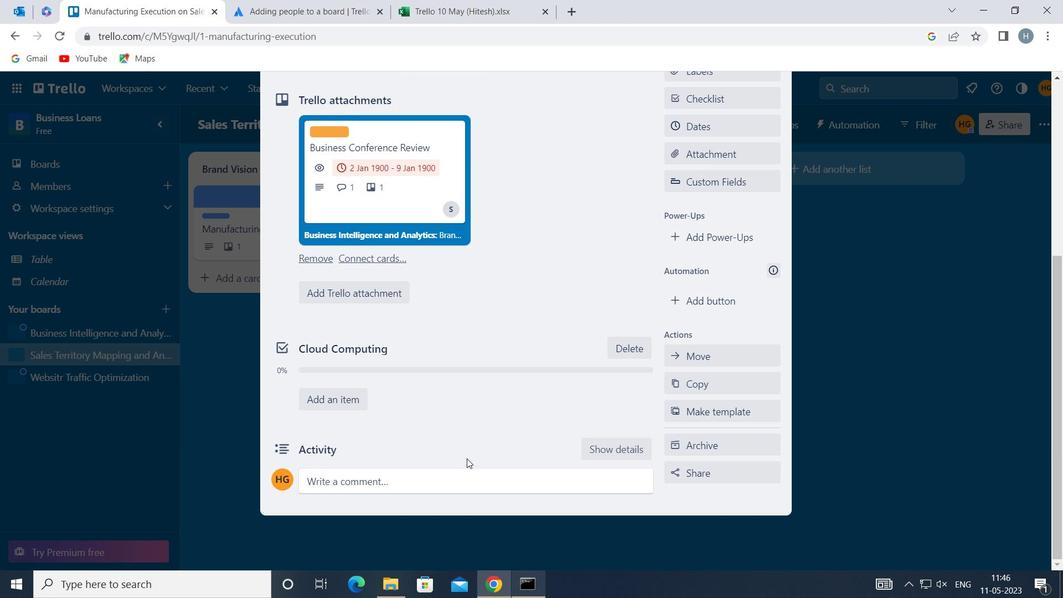 
Action: Mouse pressed left at (457, 475)
Screenshot: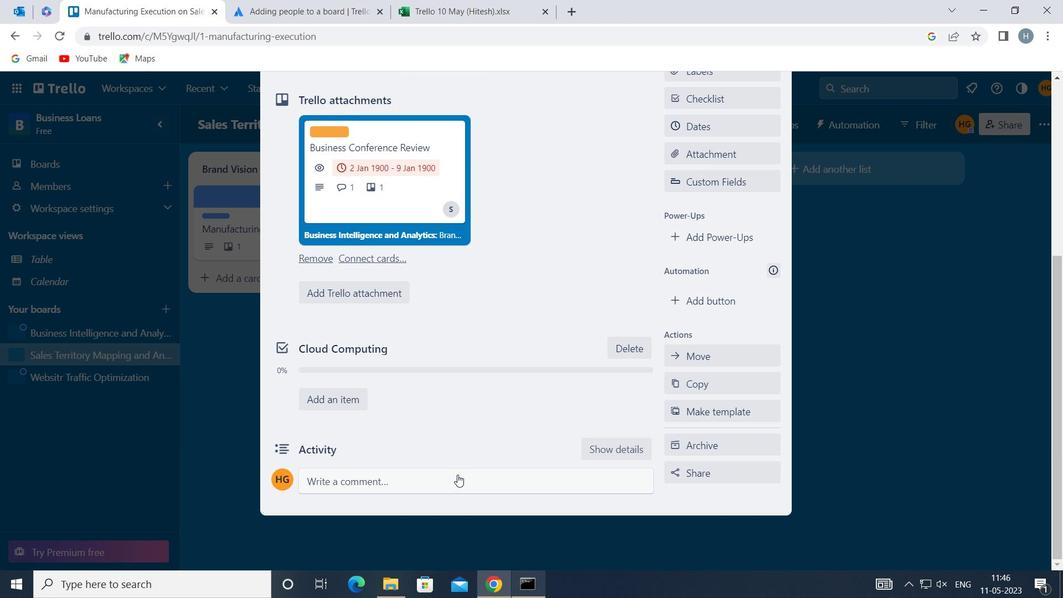 
Action: Mouse moved to (338, 519)
Screenshot: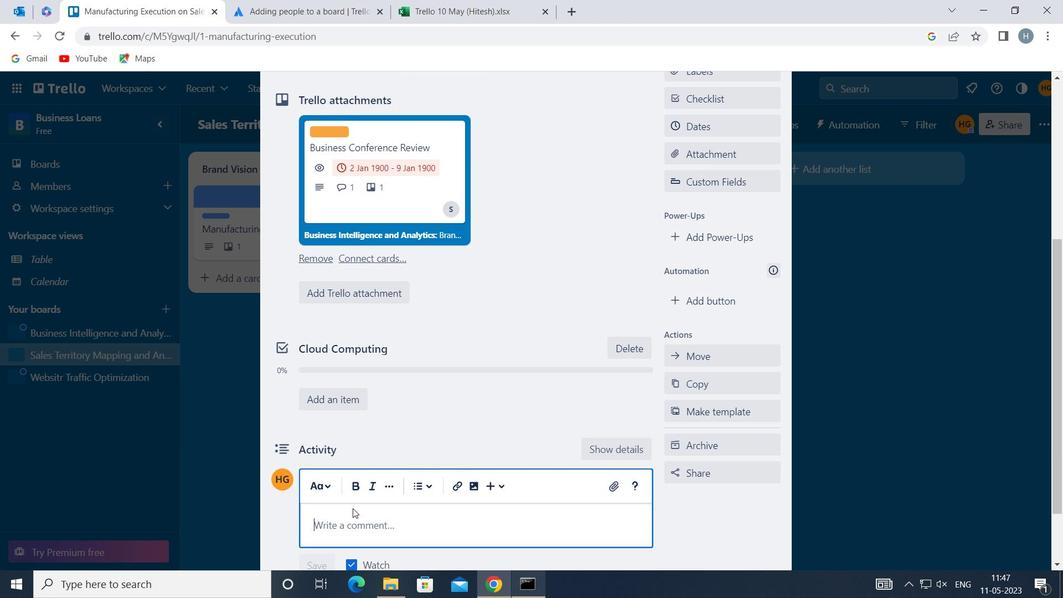 
Action: Mouse pressed left at (338, 519)
Screenshot: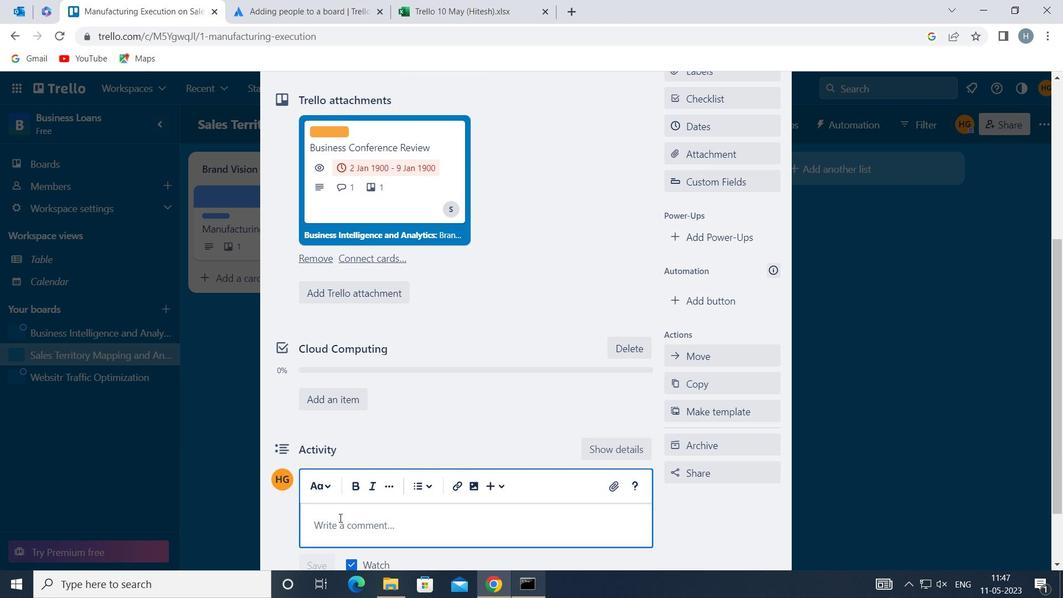 
Action: Mouse moved to (335, 521)
Screenshot: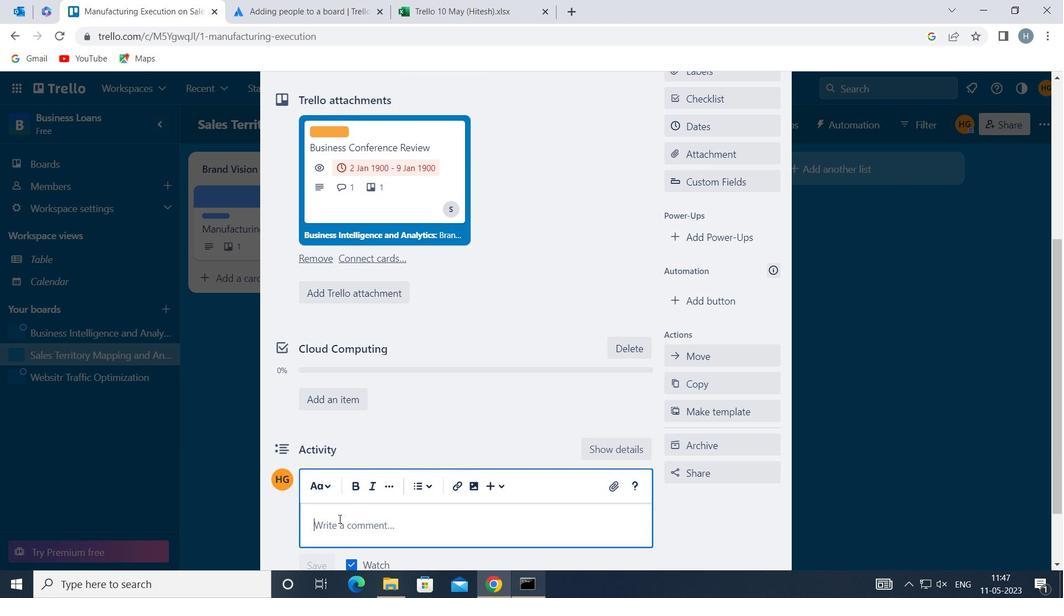 
Action: Mouse pressed left at (335, 521)
Screenshot: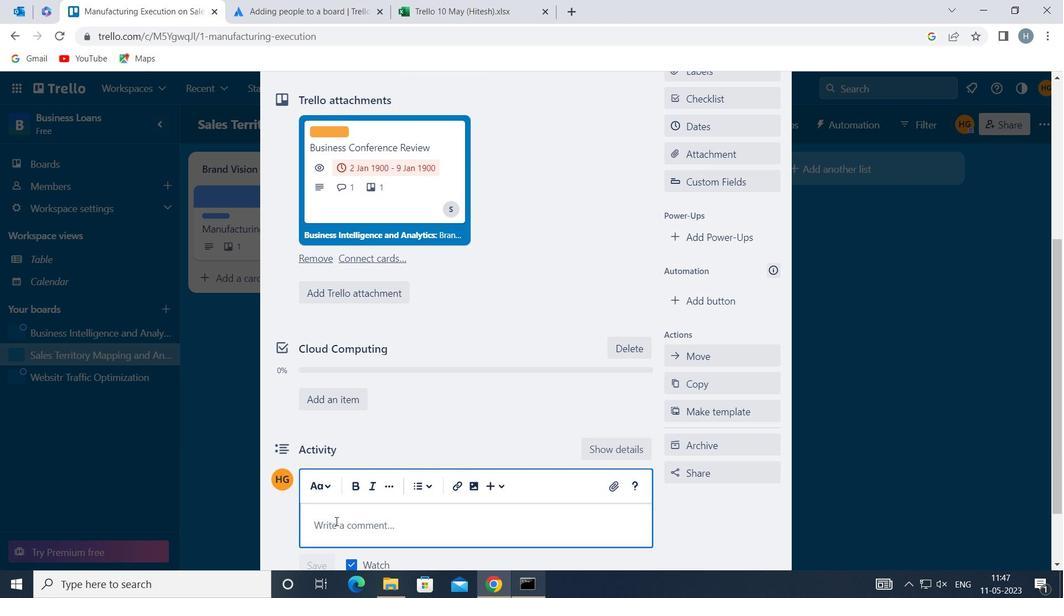 
Action: Key pressed <Key.shift>WE<Key.space>SHOULD<Key.space>APPROCH<Key.space>THIS<Key.space>
Screenshot: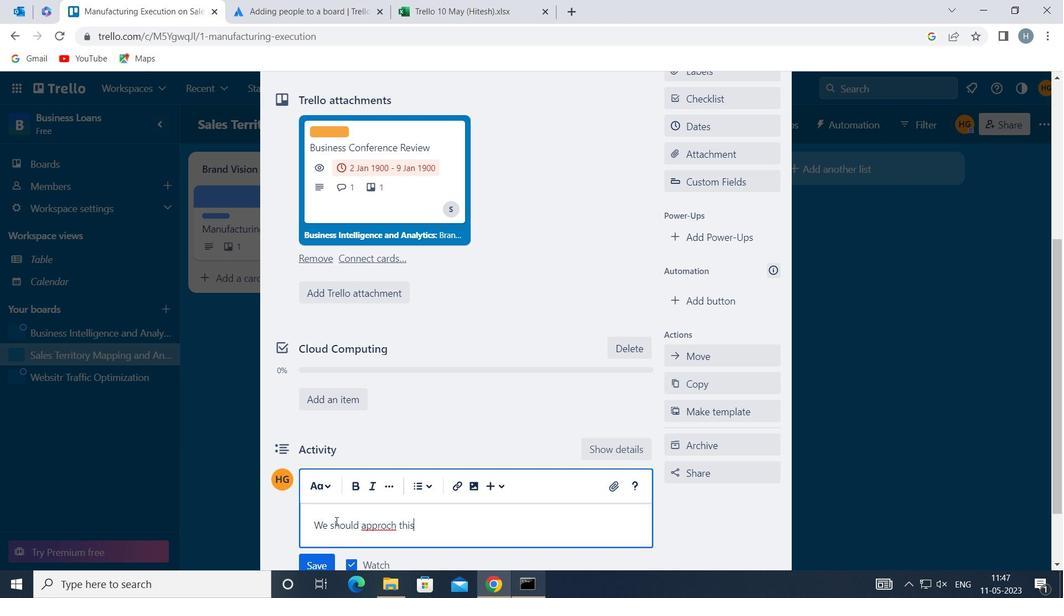 
Action: Mouse moved to (330, 521)
Screenshot: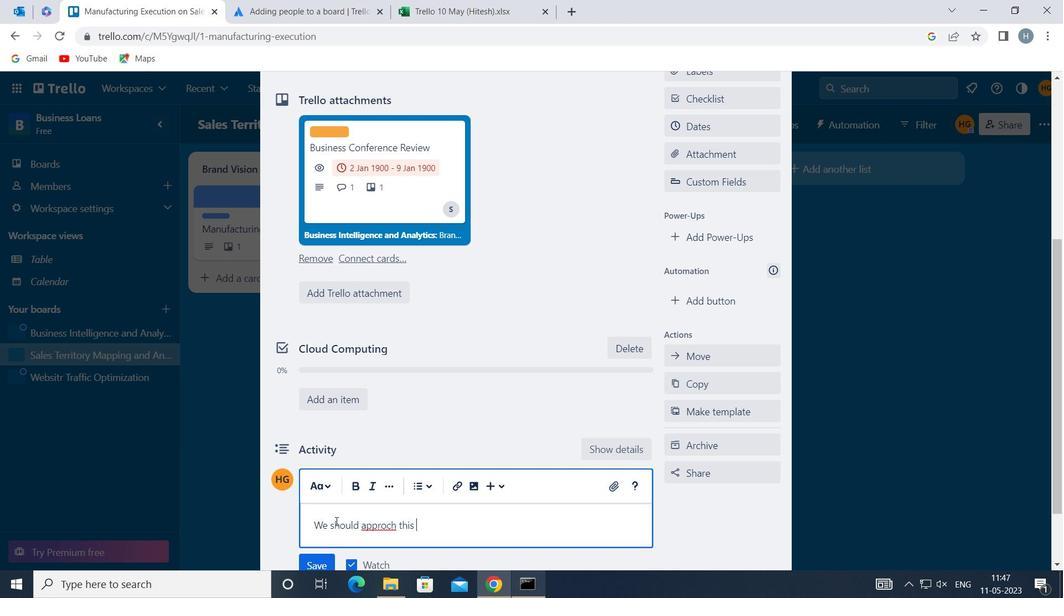 
Action: Key pressed <Key.backspace><Key.backspace><Key.backspace><Key.backspace><Key.backspace><Key.backspace><Key.backspace><Key.backspace><Key.backspace>OACH<Key.space>Y<Key.backspace>THIS<Key.space>TASK<Key.space>WITH<Key.space>A<Key.space>SENSE<Key.space>OF<Key.space>FLEXIBILITY<Key.space>AND<Key.space>ADAPTABILITY<Key.space>BEING<Key.space>OPEN<Key.space>TO<Key.space>FEEDBACK<Key.space>AND<Key.space>WILLING<Key.space>TO<Key.space>AMKE<Key.backspace><Key.backspace><Key.backspace><Key.backspace>MAL<Key.backspace>KE<Key.space>ADJUSTMENT<Key.space>AS<Key.space>NEEDED
Screenshot: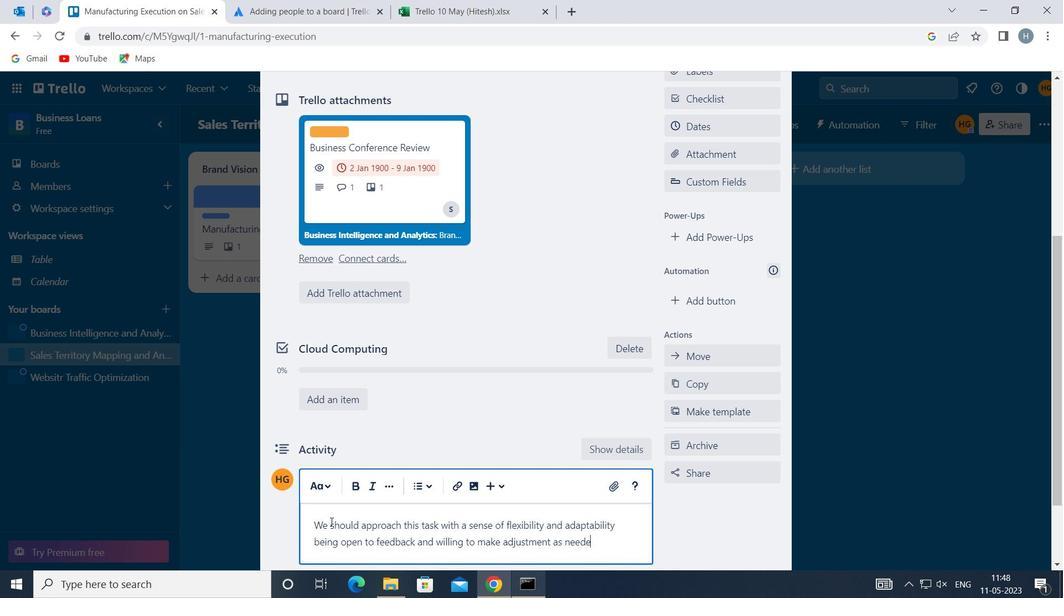 
Action: Mouse moved to (260, 555)
Screenshot: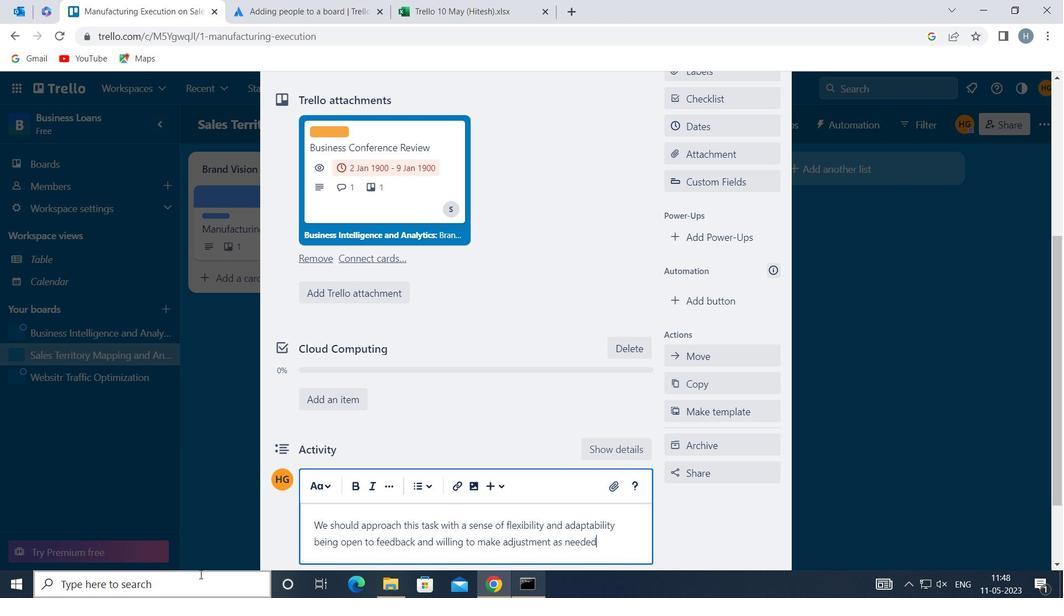 
Action: Mouse scrolled (260, 554) with delta (0, 0)
Screenshot: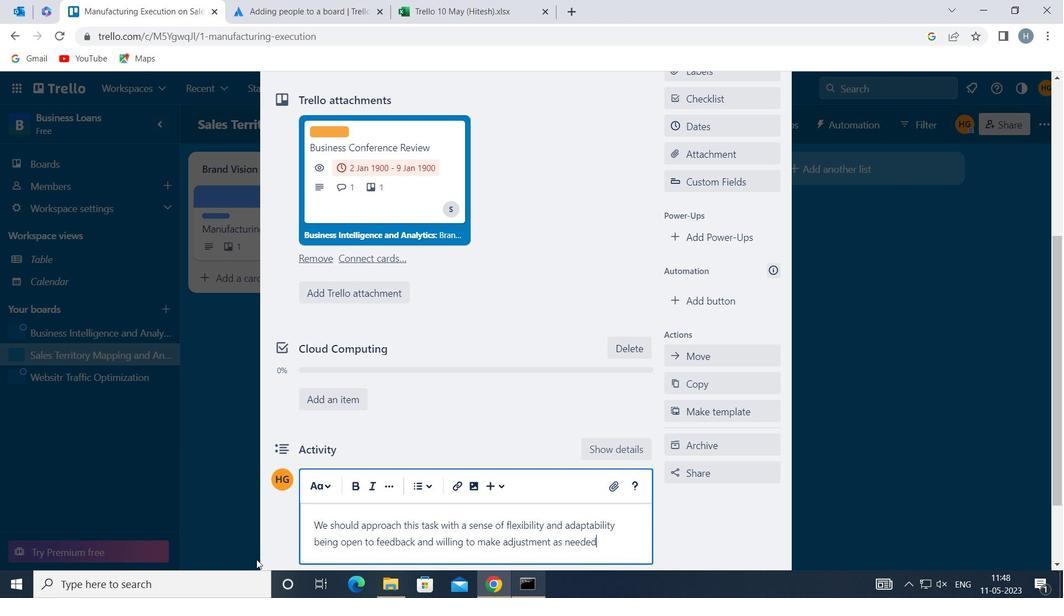 
Action: Mouse scrolled (260, 554) with delta (0, 0)
Screenshot: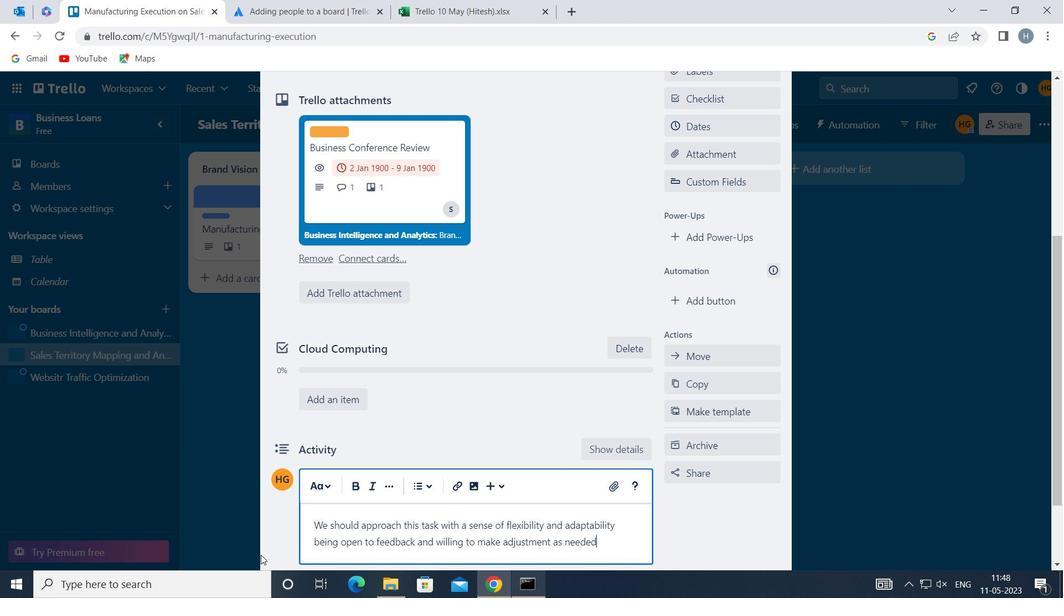 
Action: Mouse moved to (317, 482)
Screenshot: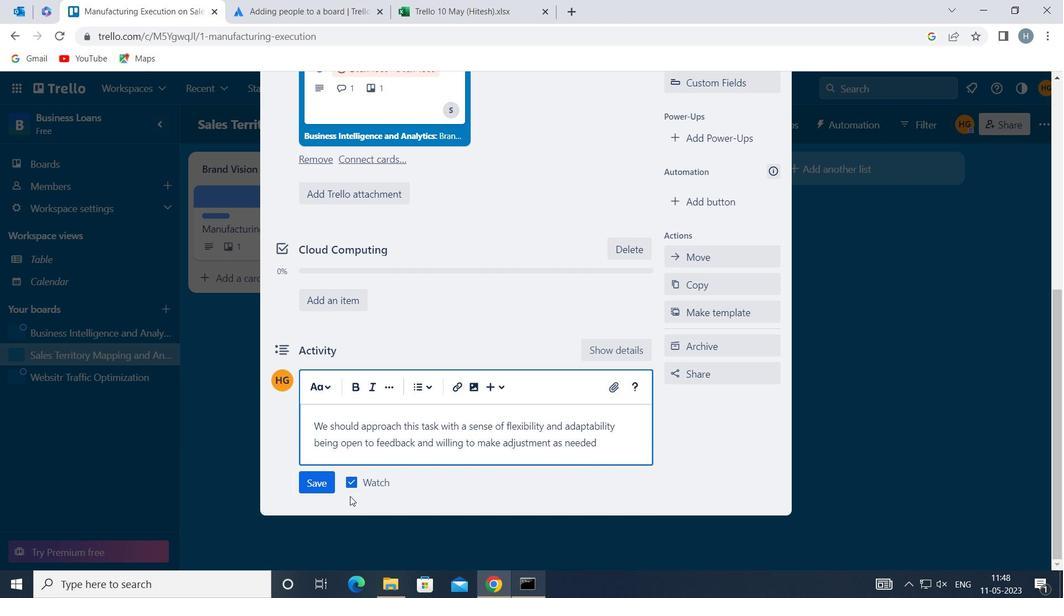 
Action: Mouse pressed left at (317, 482)
Screenshot: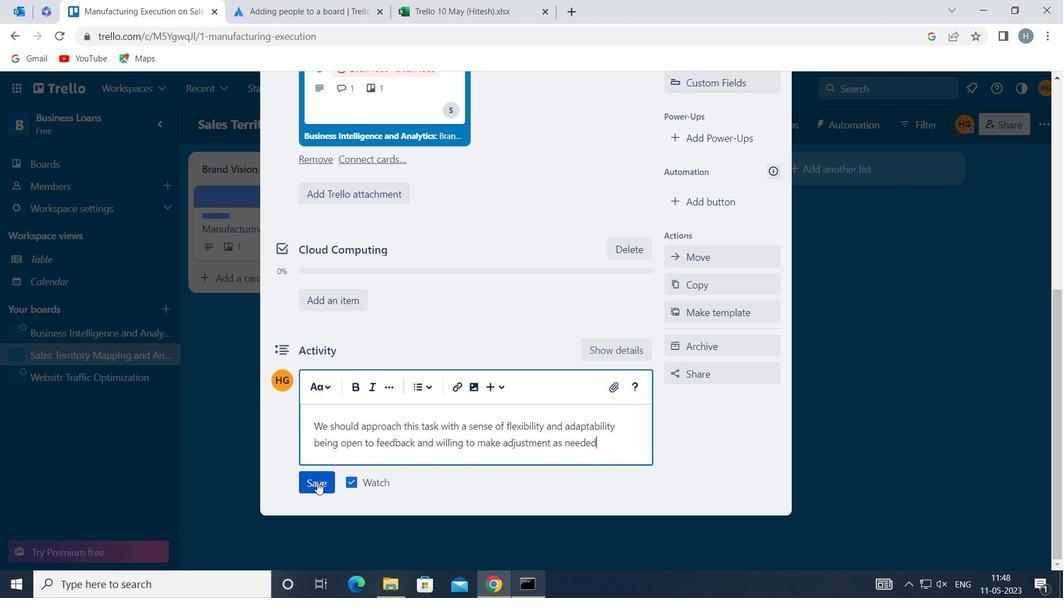 
Action: Mouse moved to (577, 499)
Screenshot: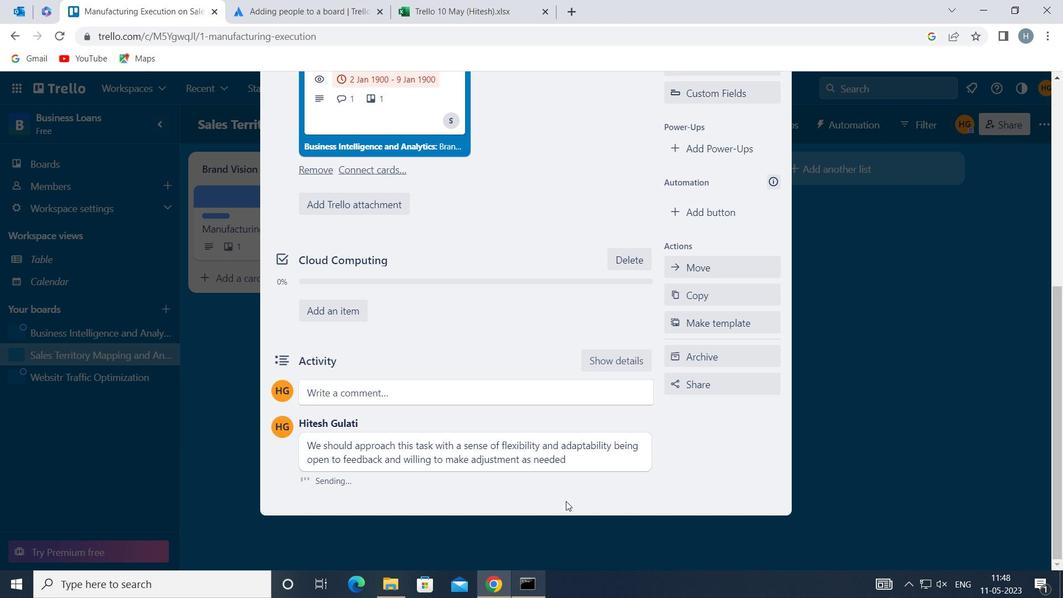 
Action: Mouse scrolled (577, 499) with delta (0, 0)
Screenshot: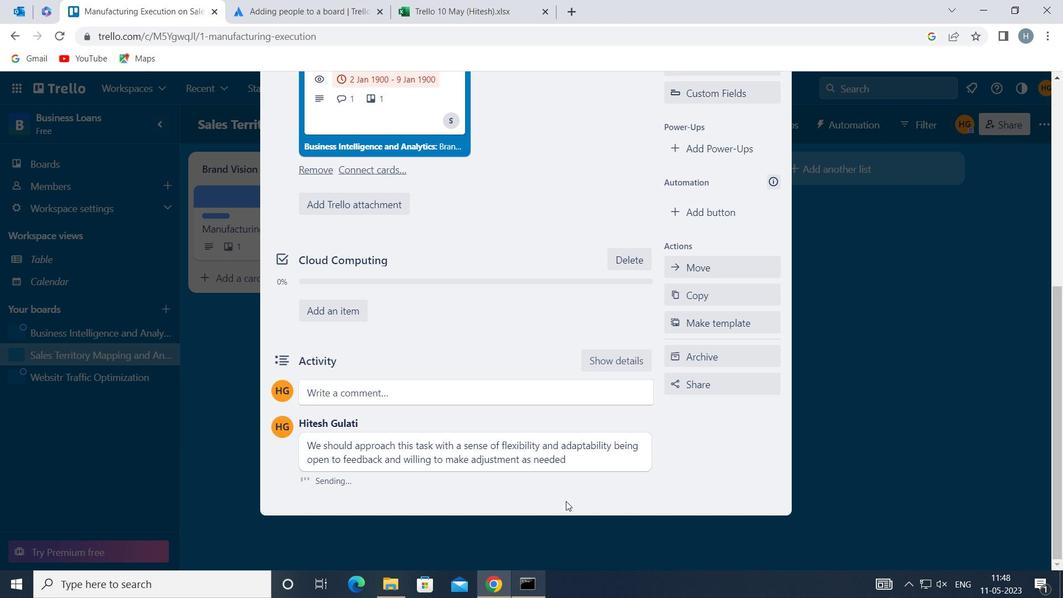 
Action: Mouse scrolled (577, 499) with delta (0, 0)
Screenshot: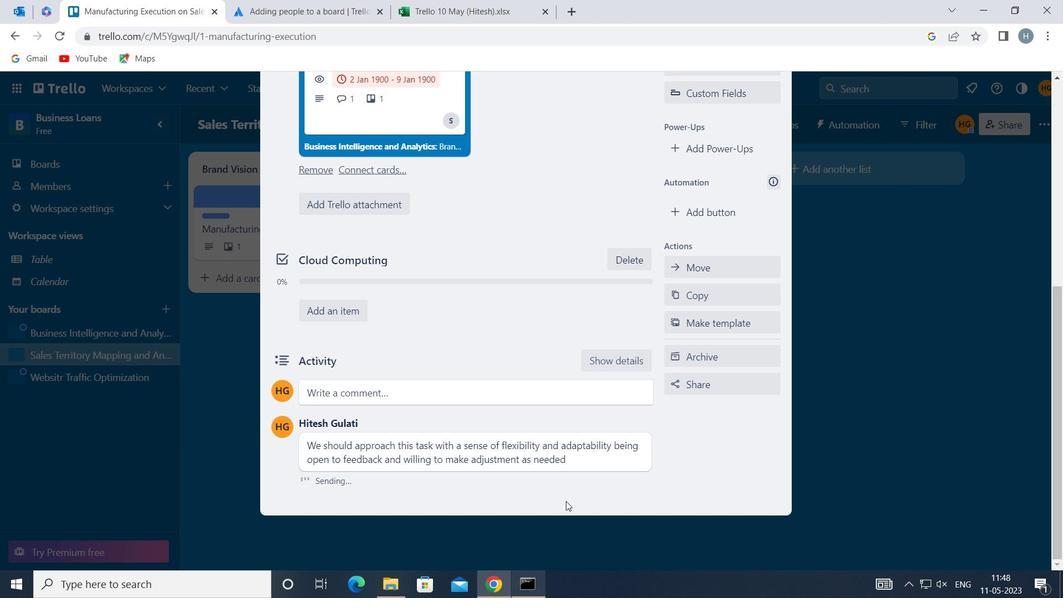
Action: Mouse moved to (722, 173)
Screenshot: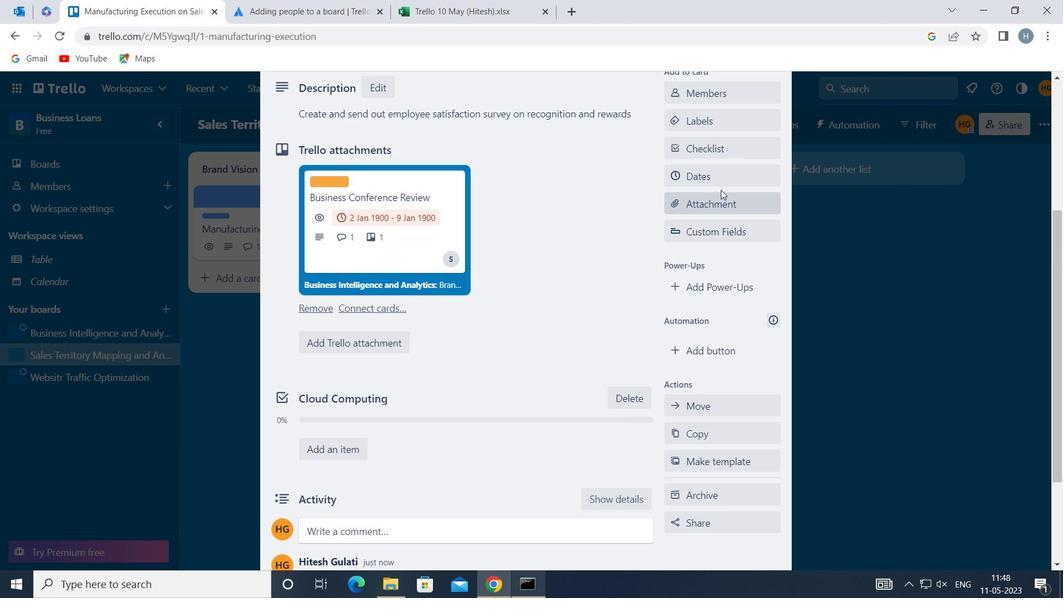 
Action: Mouse pressed left at (722, 173)
Screenshot: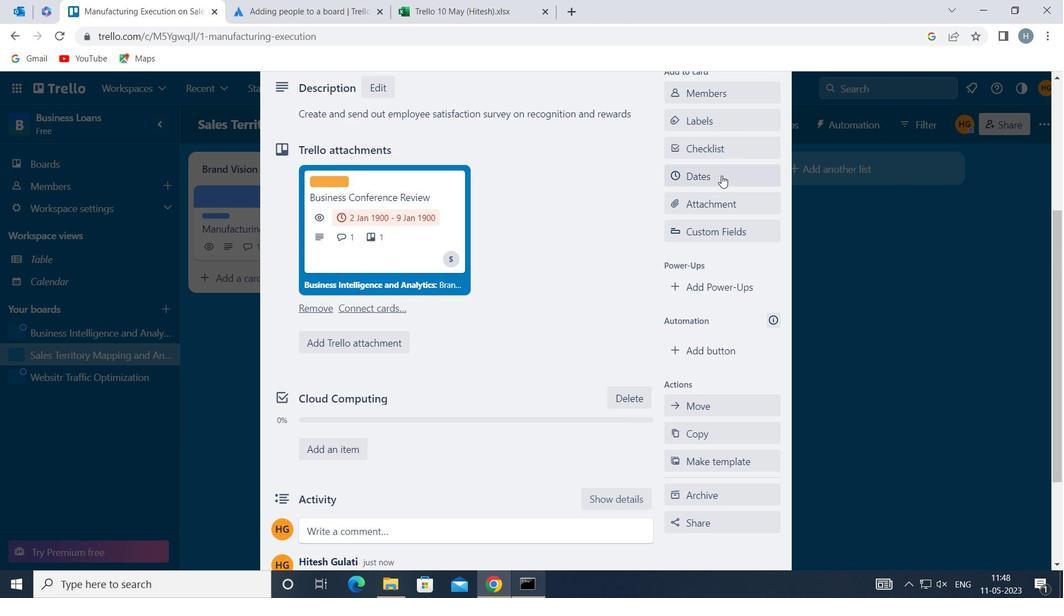 
Action: Mouse moved to (677, 371)
Screenshot: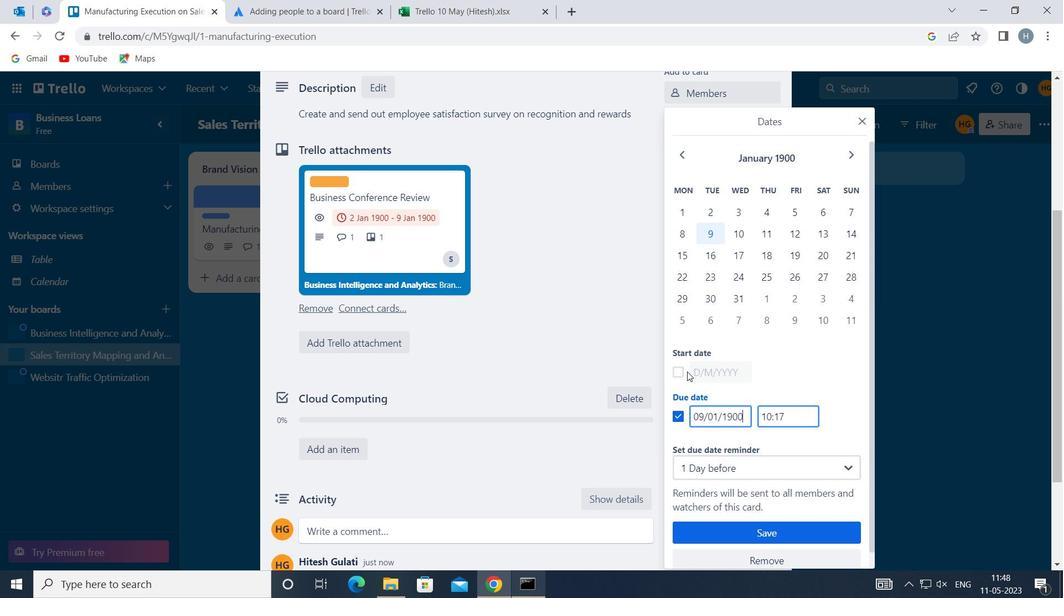
Action: Mouse pressed left at (677, 371)
Screenshot: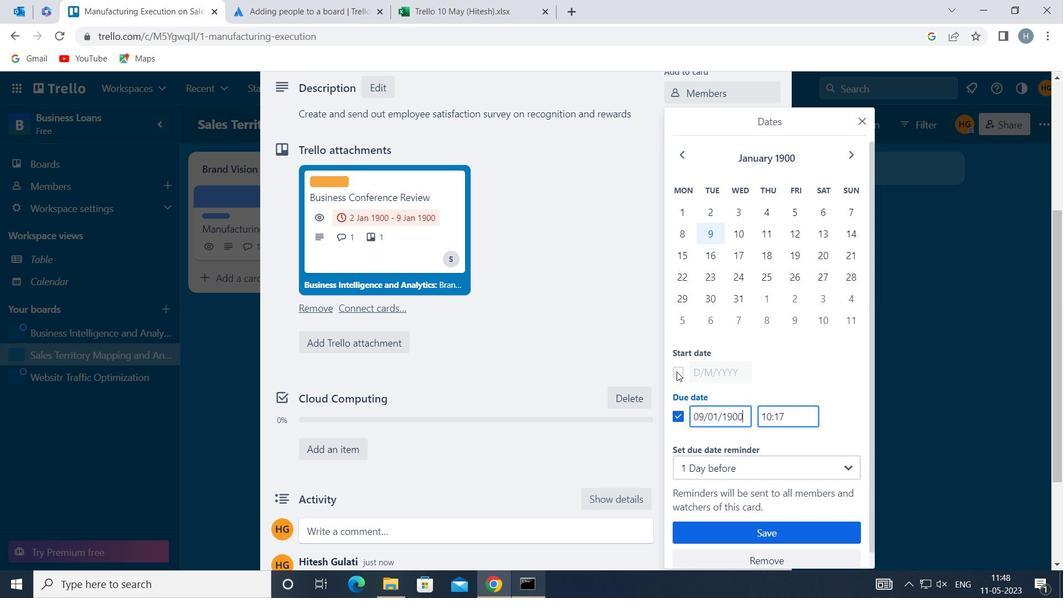 
Action: Mouse moved to (702, 368)
Screenshot: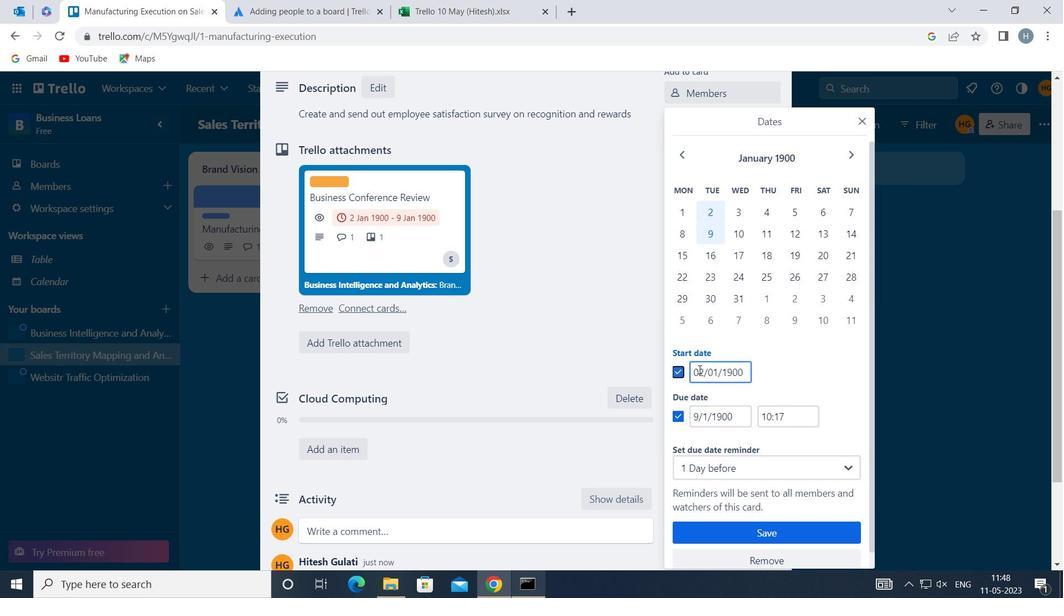 
Action: Mouse pressed left at (702, 368)
Screenshot: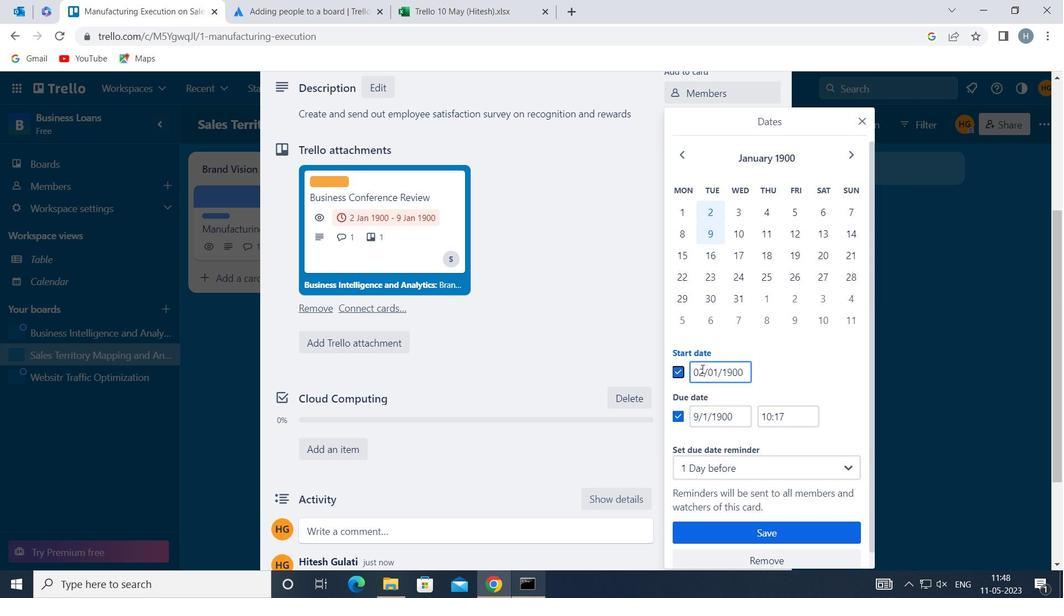 
Action: Mouse moved to (697, 369)
Screenshot: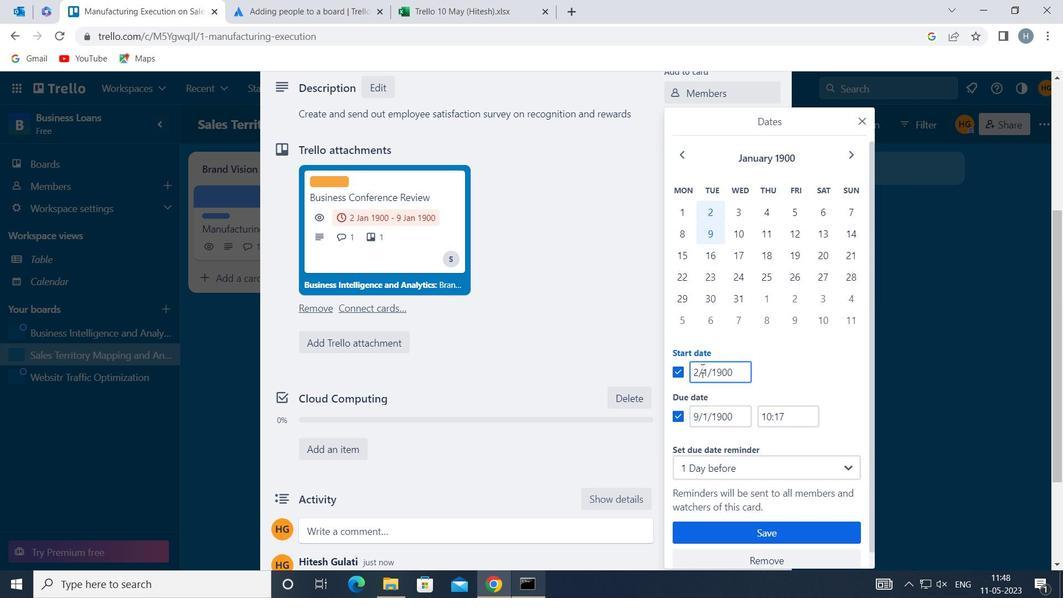 
Action: Mouse pressed left at (697, 369)
Screenshot: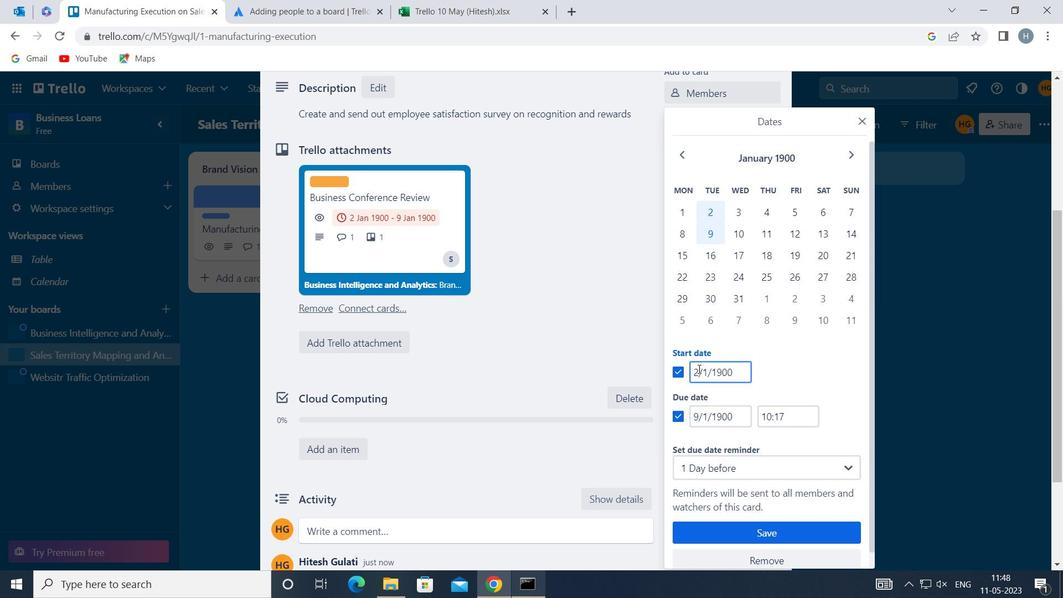 
Action: Mouse moved to (697, 369)
Screenshot: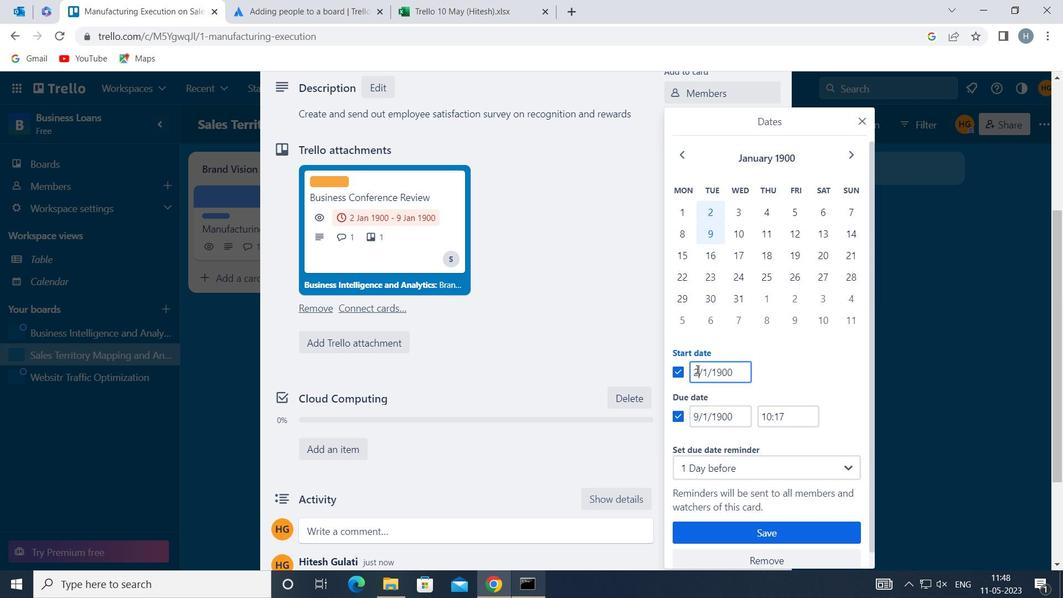 
Action: Key pressed <Key.backspace>3
Screenshot: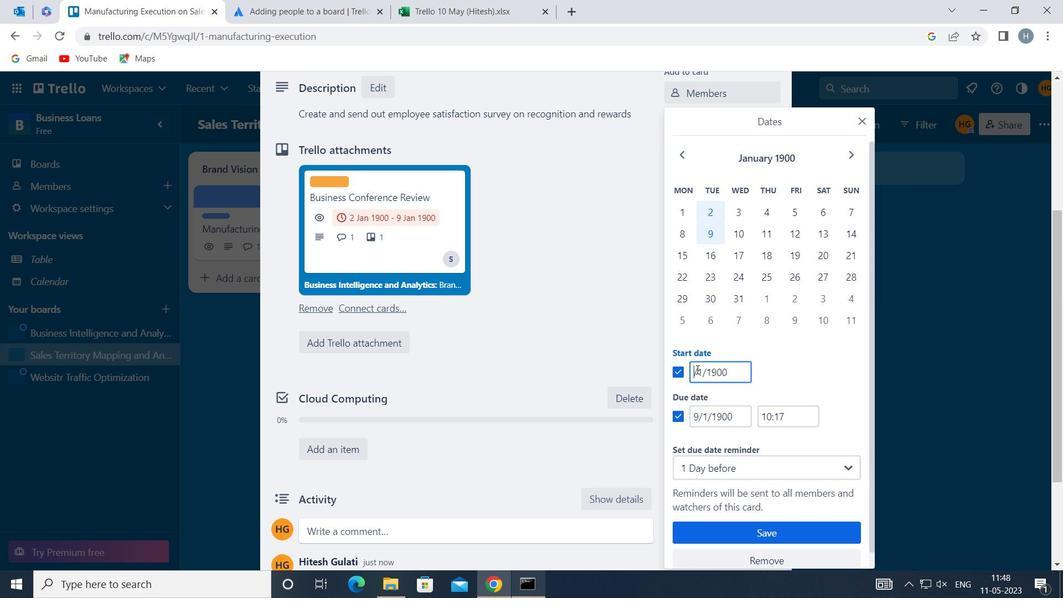 
Action: Mouse moved to (695, 414)
Screenshot: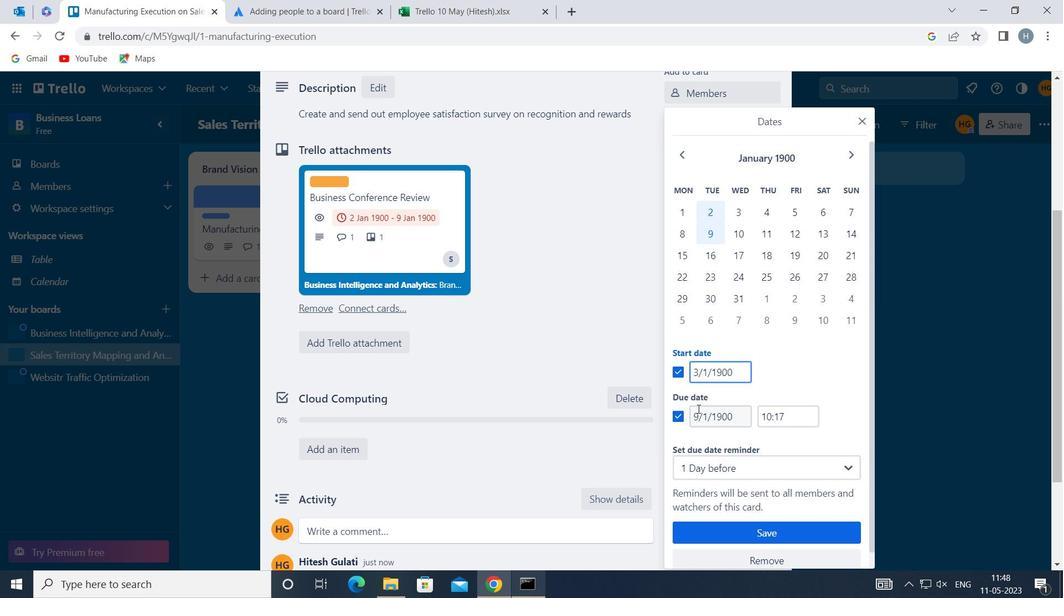 
Action: Mouse pressed left at (695, 414)
Screenshot: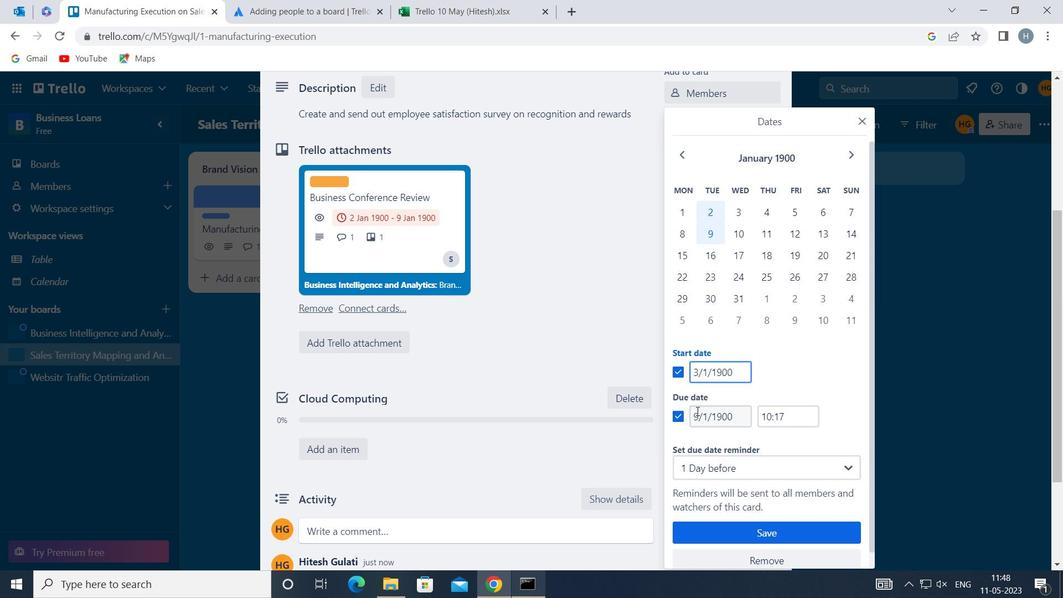 
Action: Mouse moved to (701, 413)
Screenshot: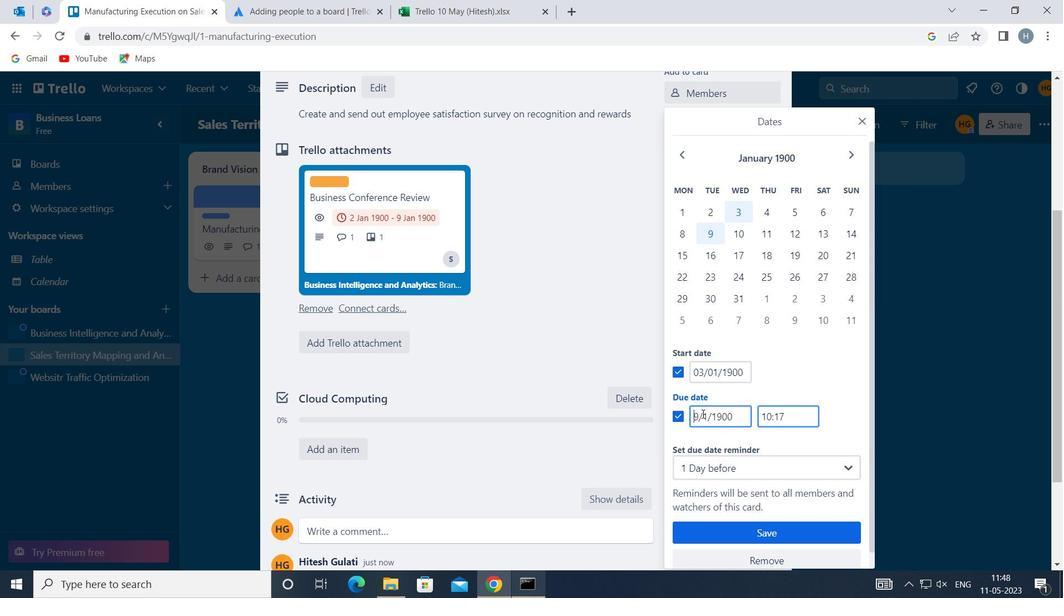 
Action: Mouse pressed left at (701, 413)
Screenshot: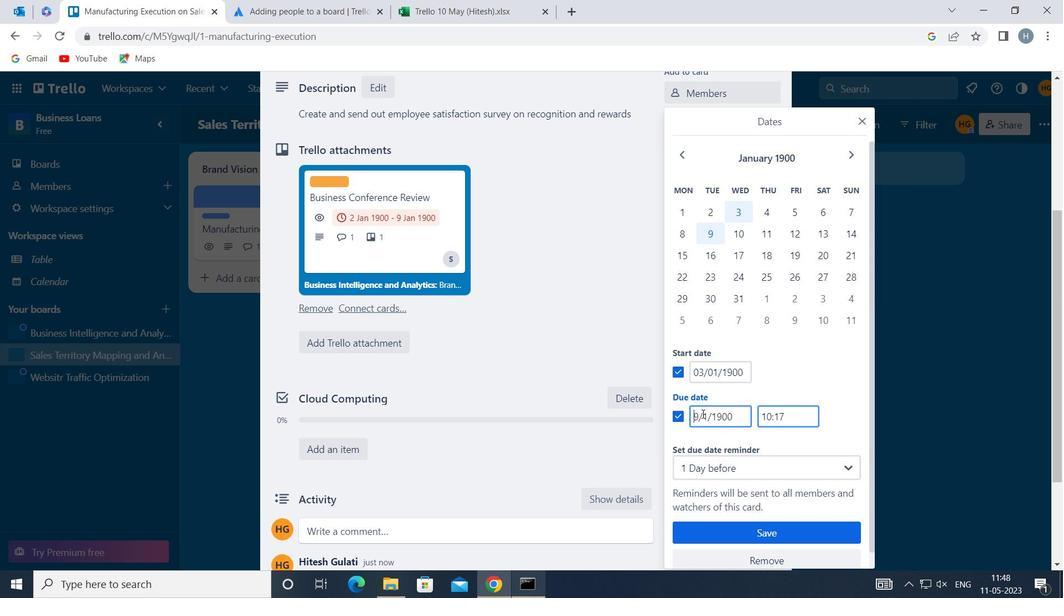 
Action: Mouse moved to (711, 410)
Screenshot: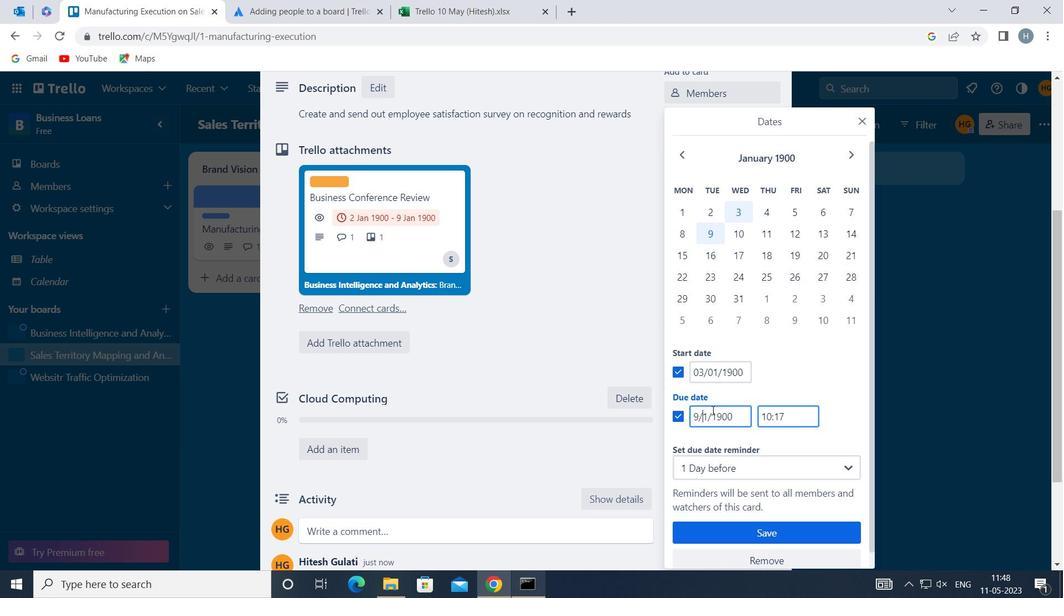 
Action: Key pressed <Key.backspace><Key.backspace><<97>><<96>>/
Screenshot: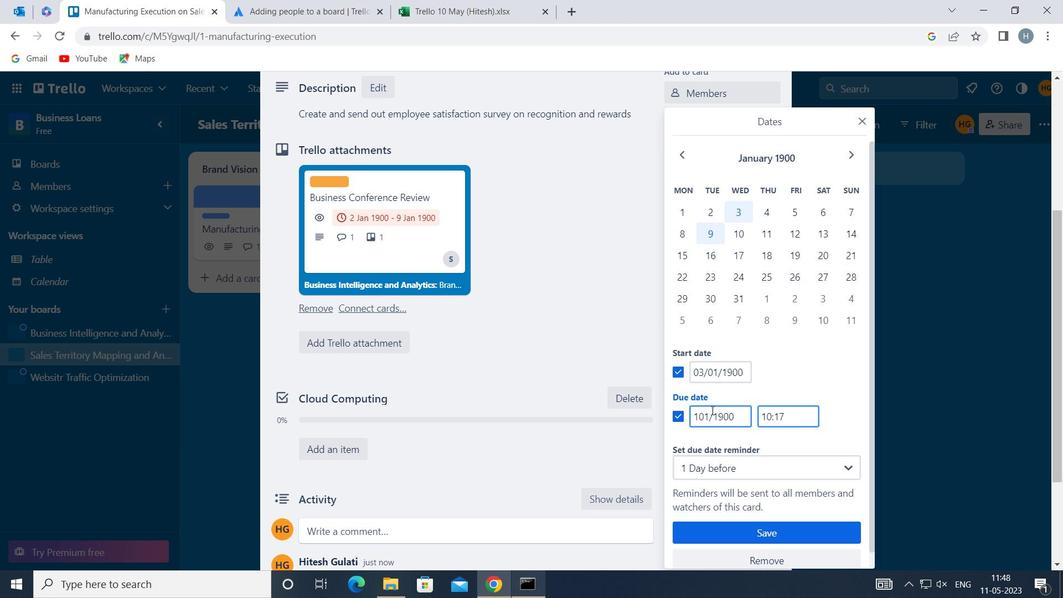 
Action: Mouse moved to (750, 531)
Screenshot: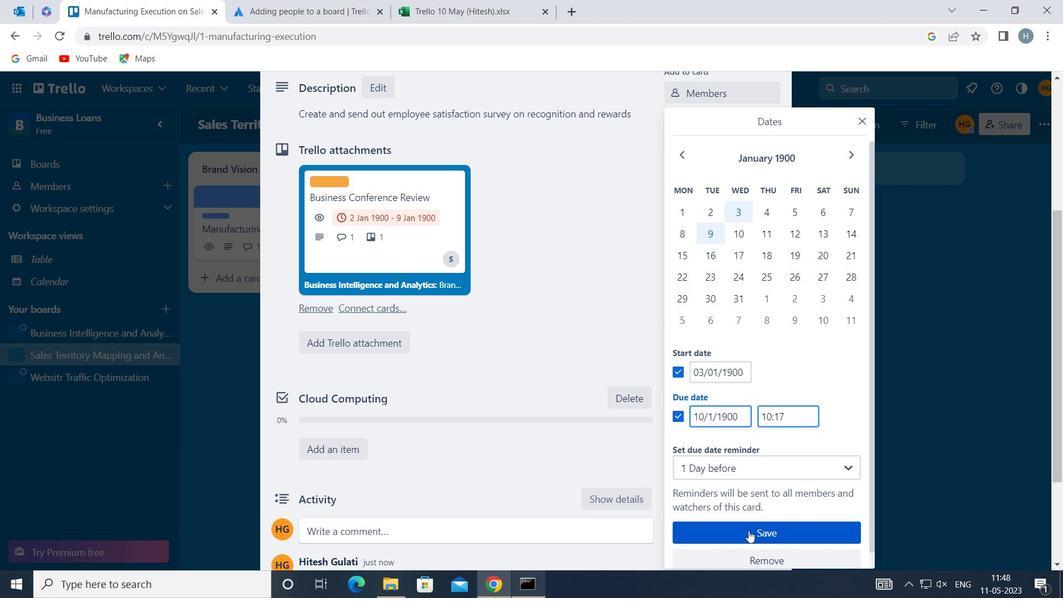 
Action: Mouse pressed left at (750, 531)
Screenshot: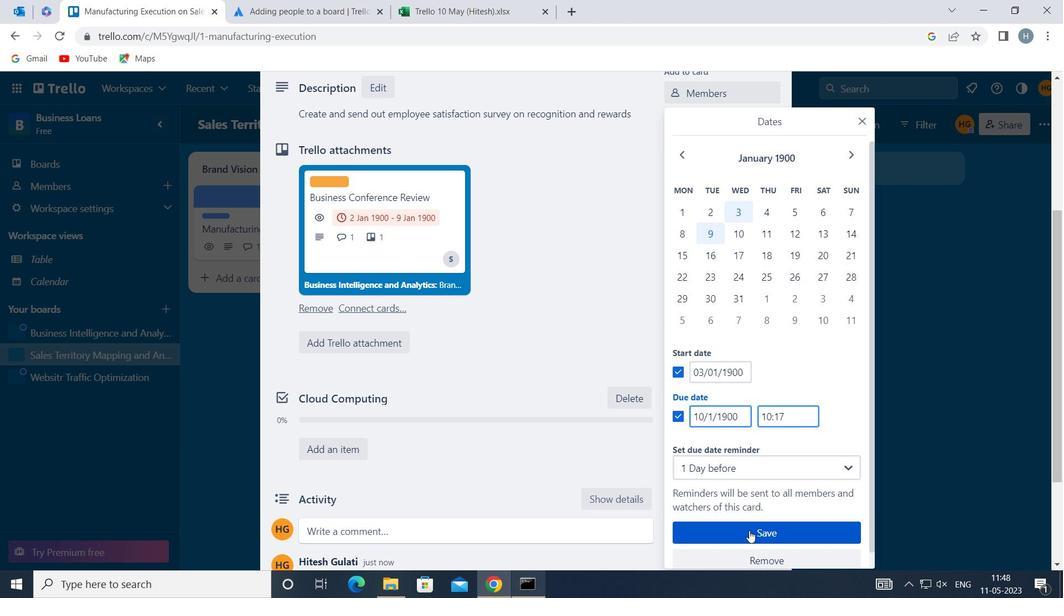 
Action: Mouse moved to (748, 531)
Screenshot: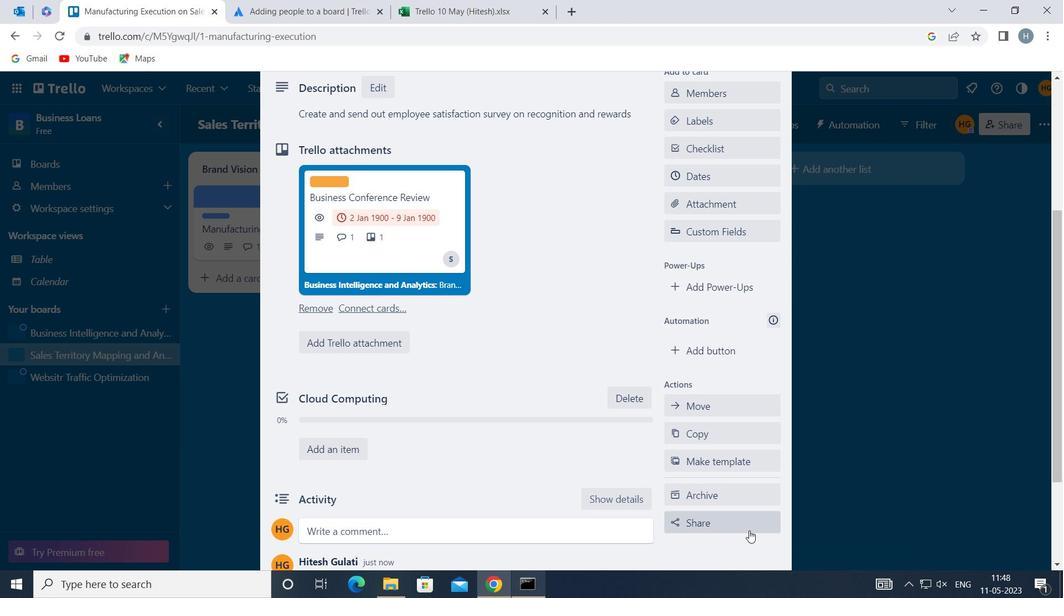 
